 Task: Create a due date automation trigger when advanced on, on the monday of the week a card is due add basic without the green label at 11:00 AM.
Action: Mouse moved to (1194, 97)
Screenshot: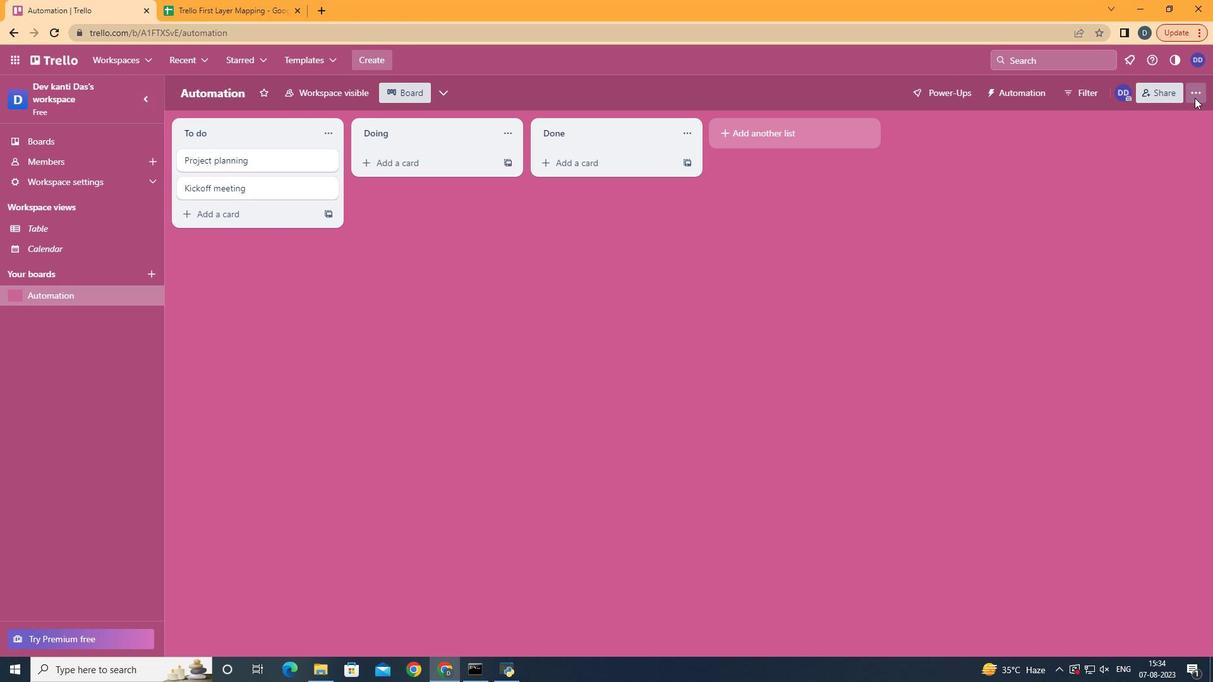 
Action: Mouse pressed left at (1194, 97)
Screenshot: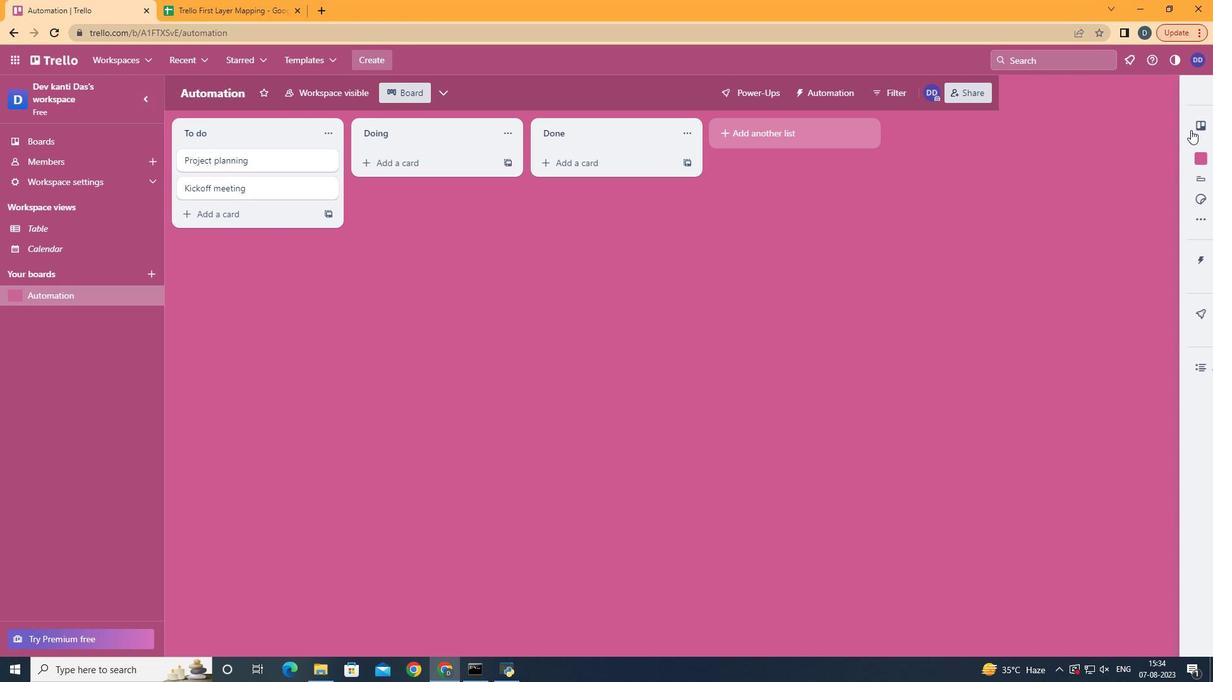 
Action: Mouse moved to (1119, 281)
Screenshot: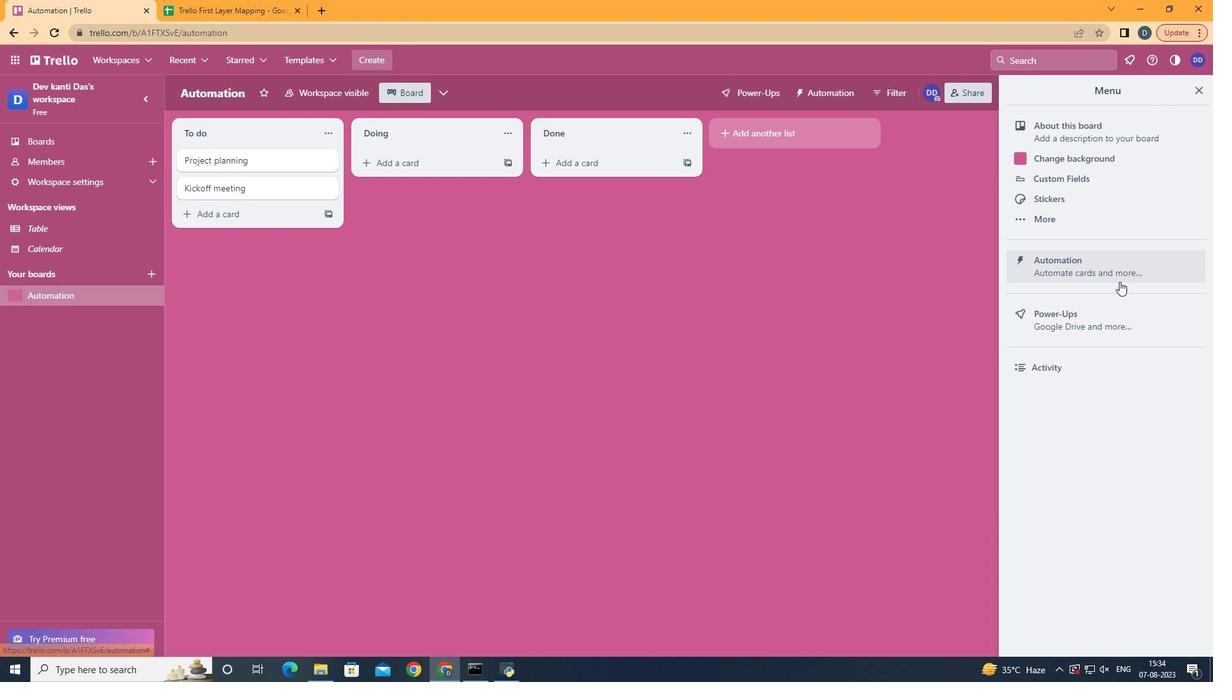 
Action: Mouse pressed left at (1119, 281)
Screenshot: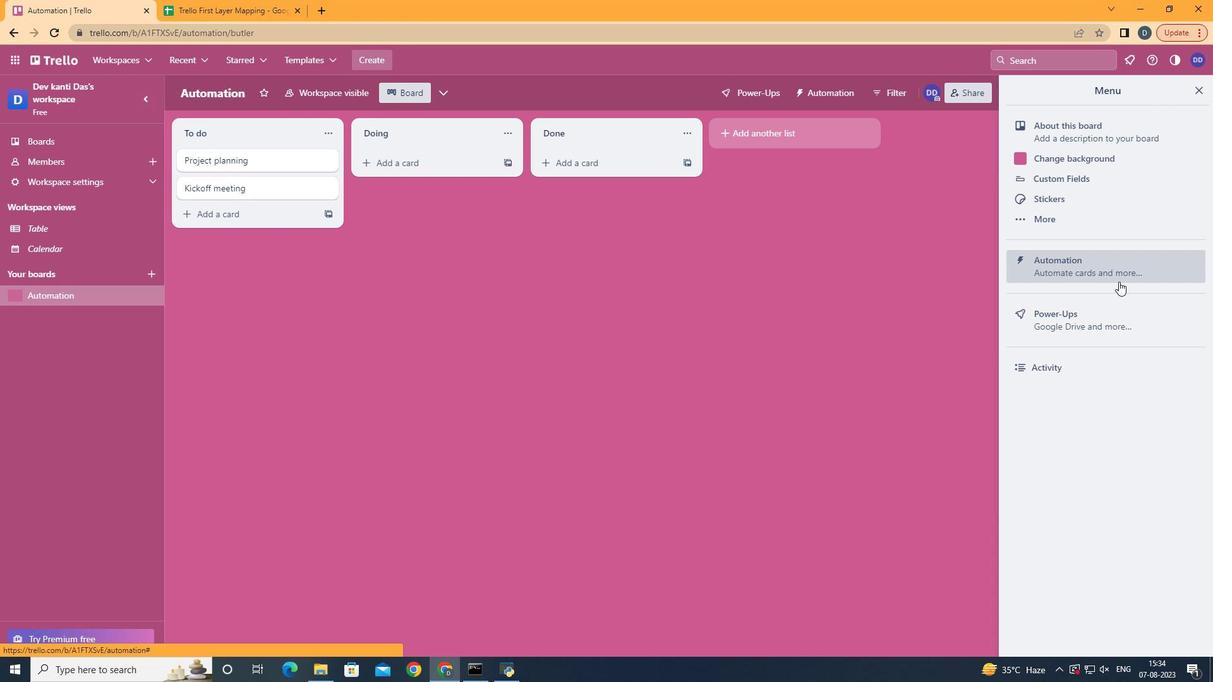 
Action: Mouse moved to (252, 255)
Screenshot: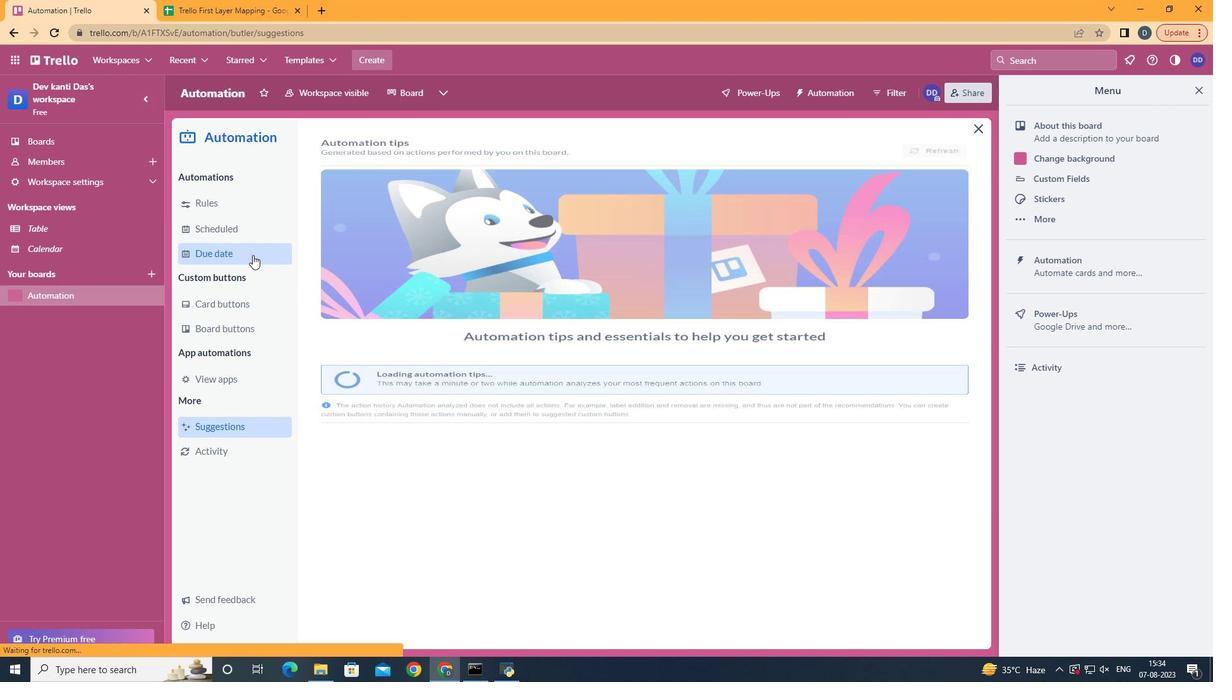 
Action: Mouse pressed left at (252, 255)
Screenshot: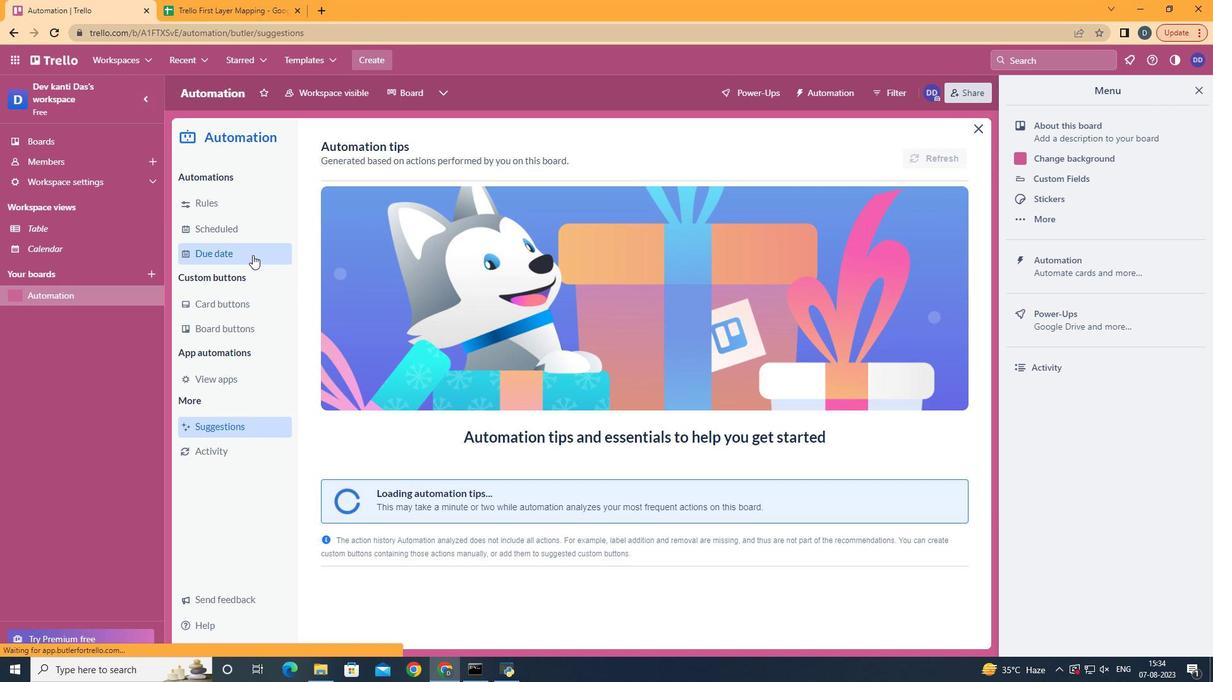 
Action: Mouse moved to (877, 152)
Screenshot: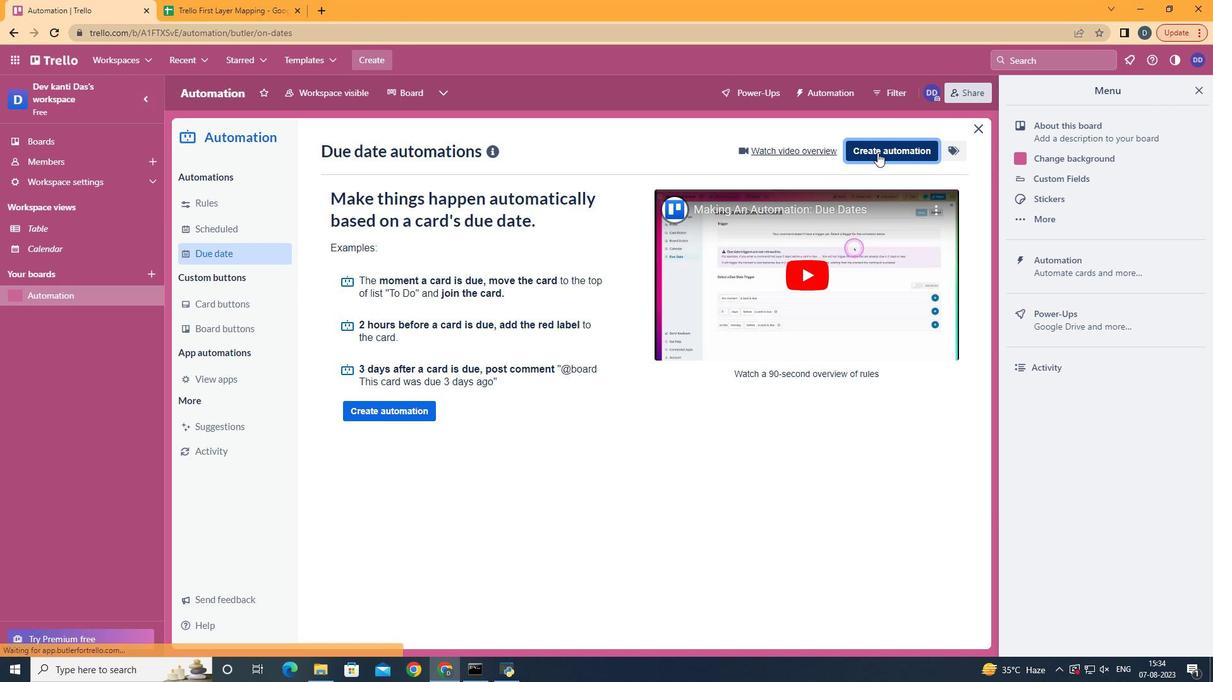 
Action: Mouse pressed left at (877, 152)
Screenshot: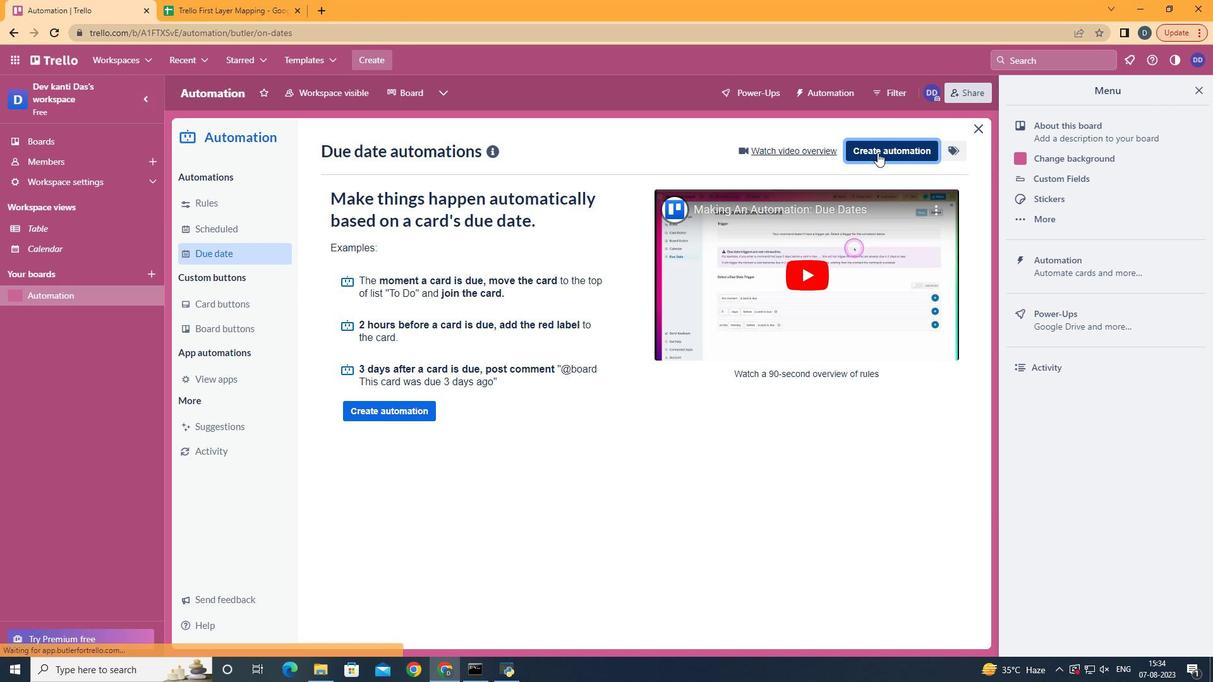 
Action: Mouse moved to (671, 276)
Screenshot: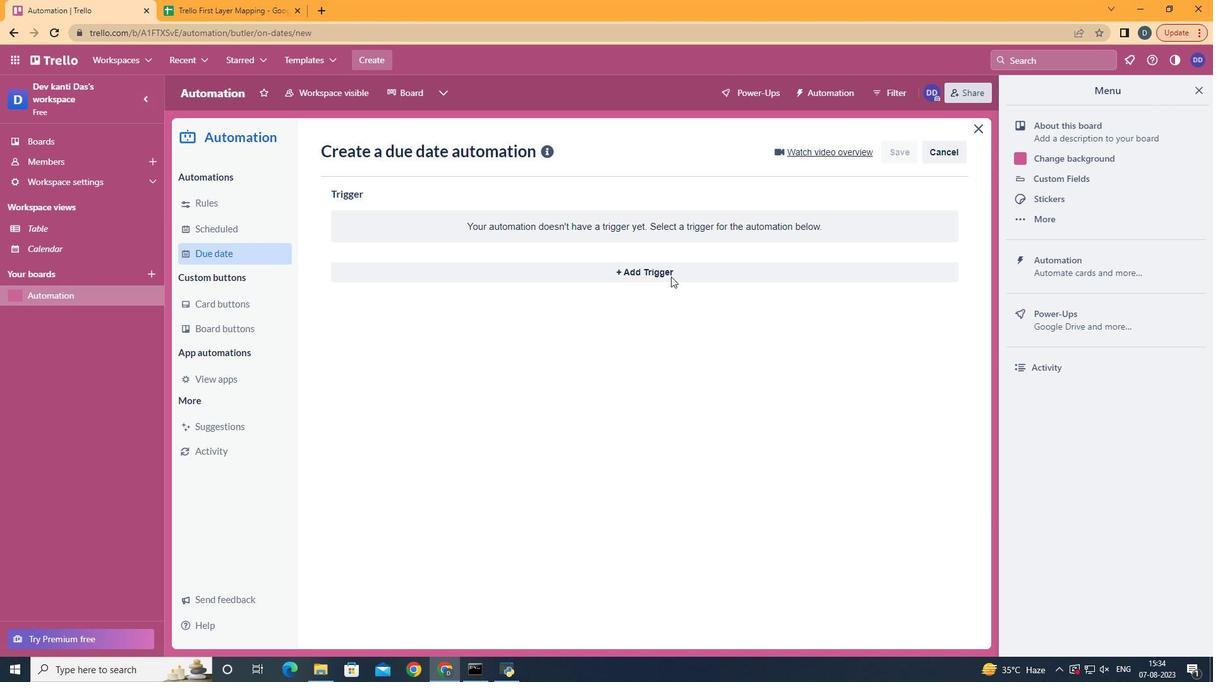 
Action: Mouse pressed left at (671, 276)
Screenshot: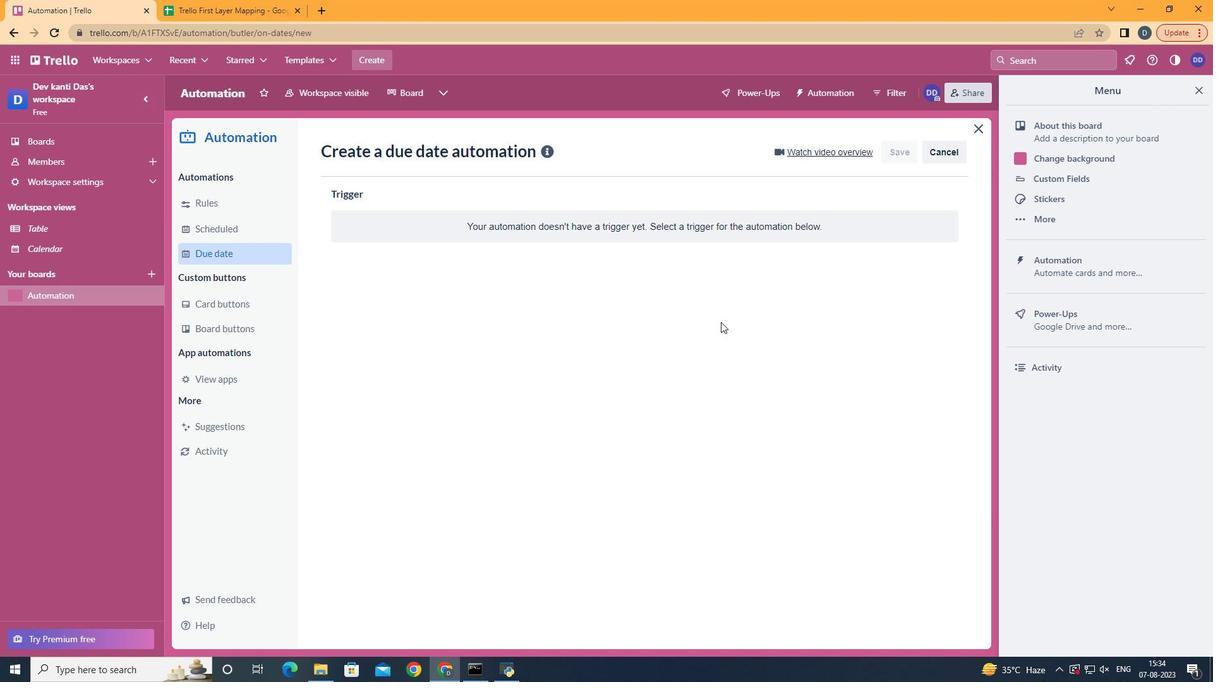 
Action: Mouse moved to (404, 325)
Screenshot: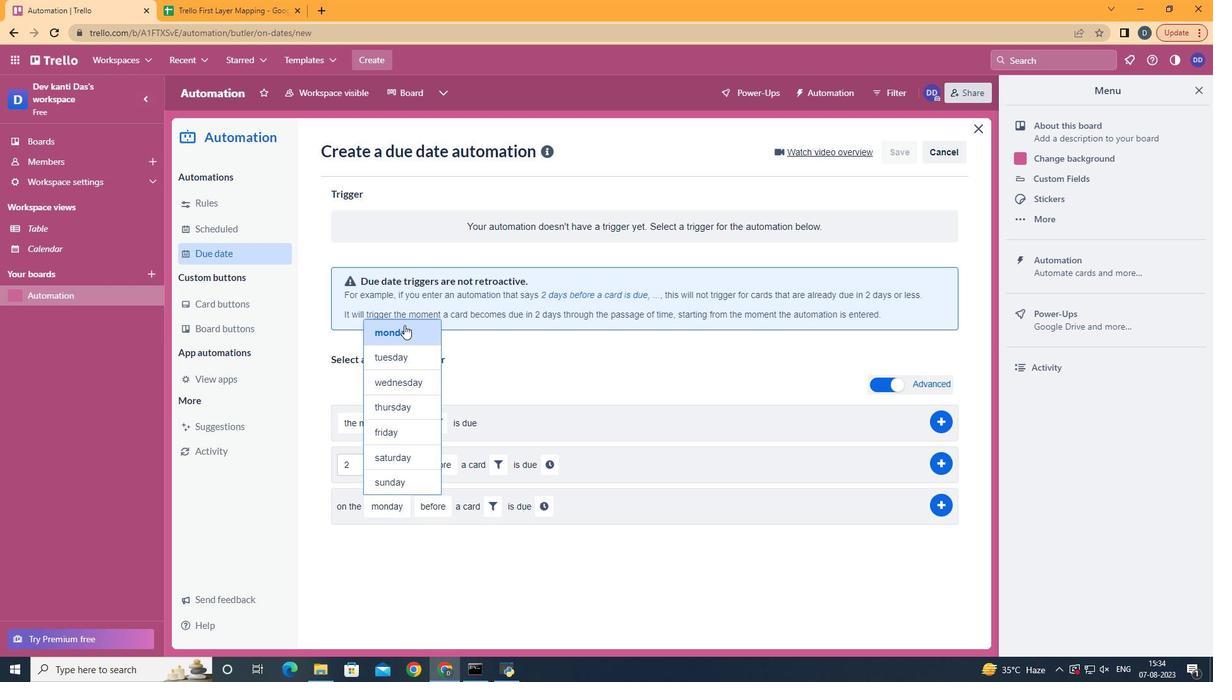 
Action: Mouse pressed left at (404, 325)
Screenshot: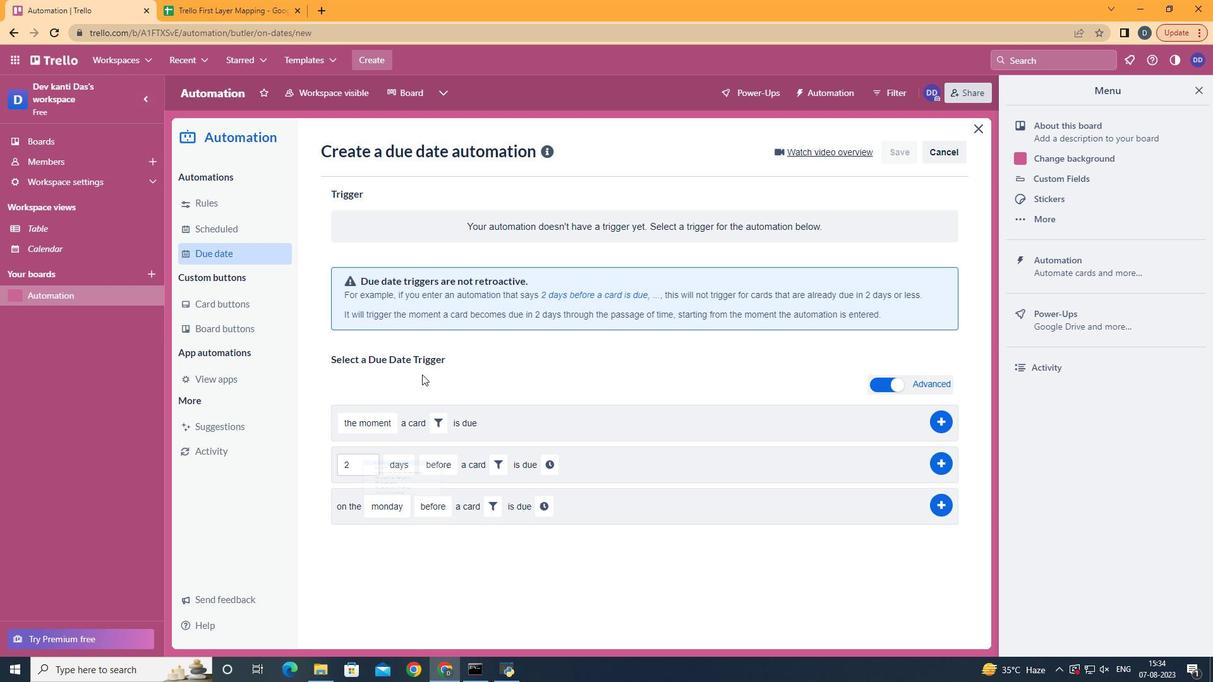 
Action: Mouse moved to (452, 585)
Screenshot: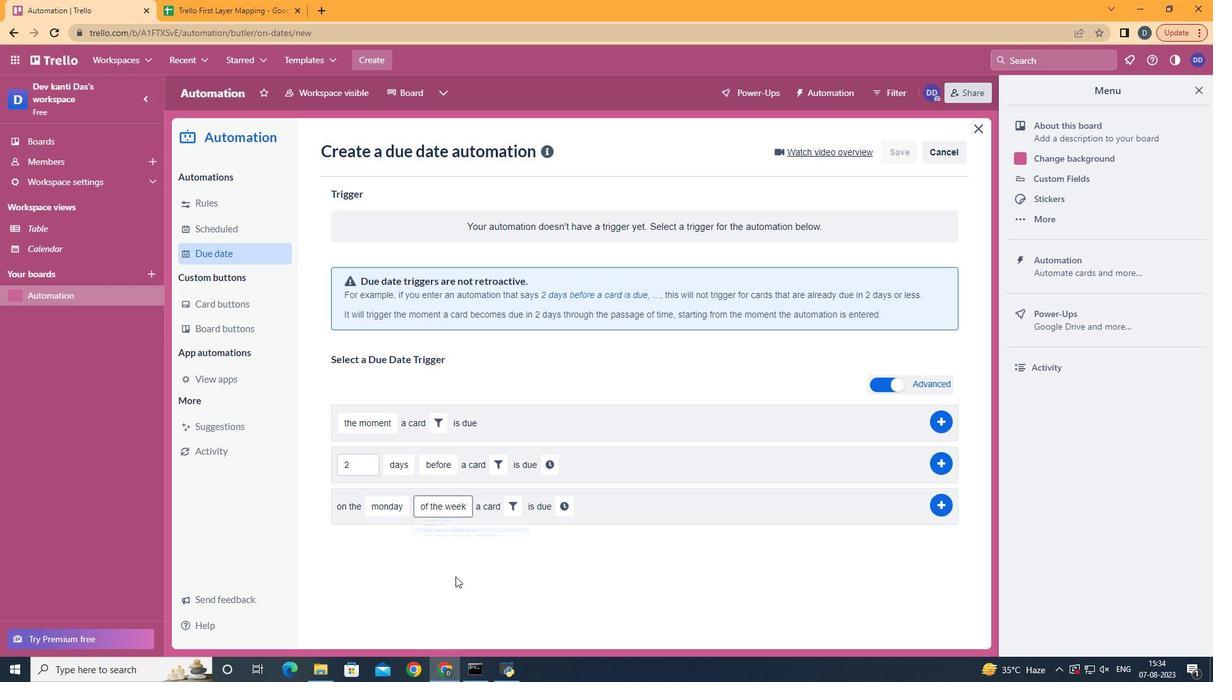 
Action: Mouse pressed left at (452, 585)
Screenshot: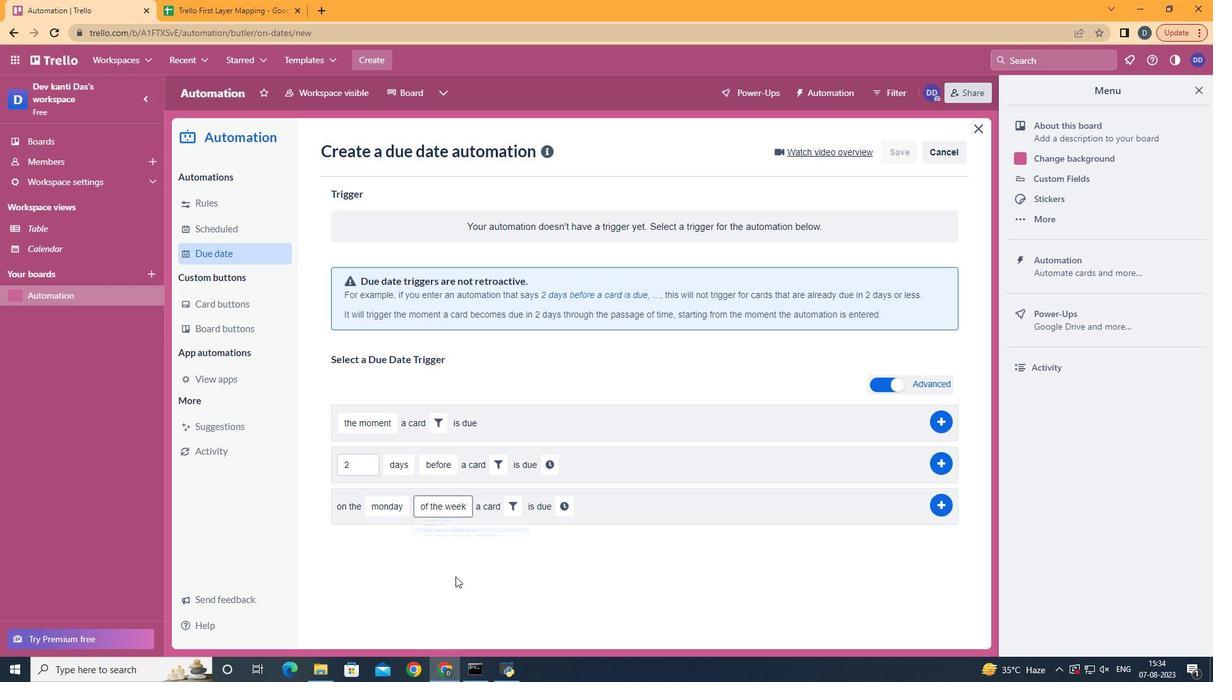 
Action: Mouse moved to (505, 500)
Screenshot: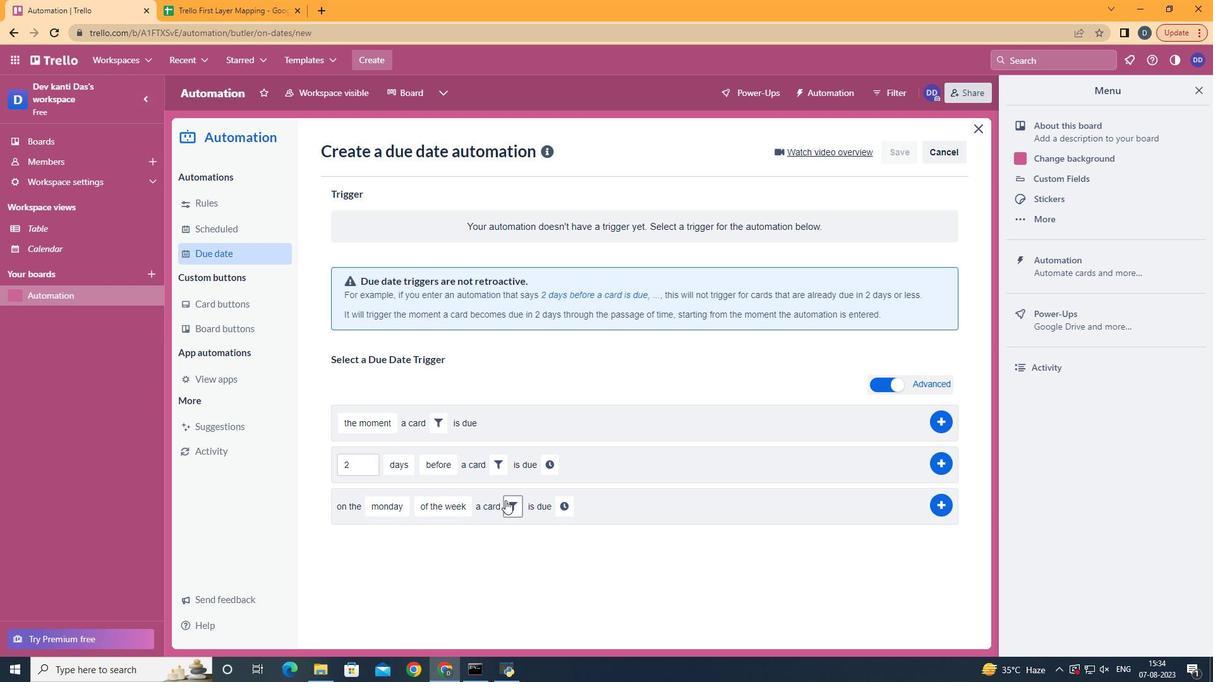 
Action: Mouse pressed left at (505, 500)
Screenshot: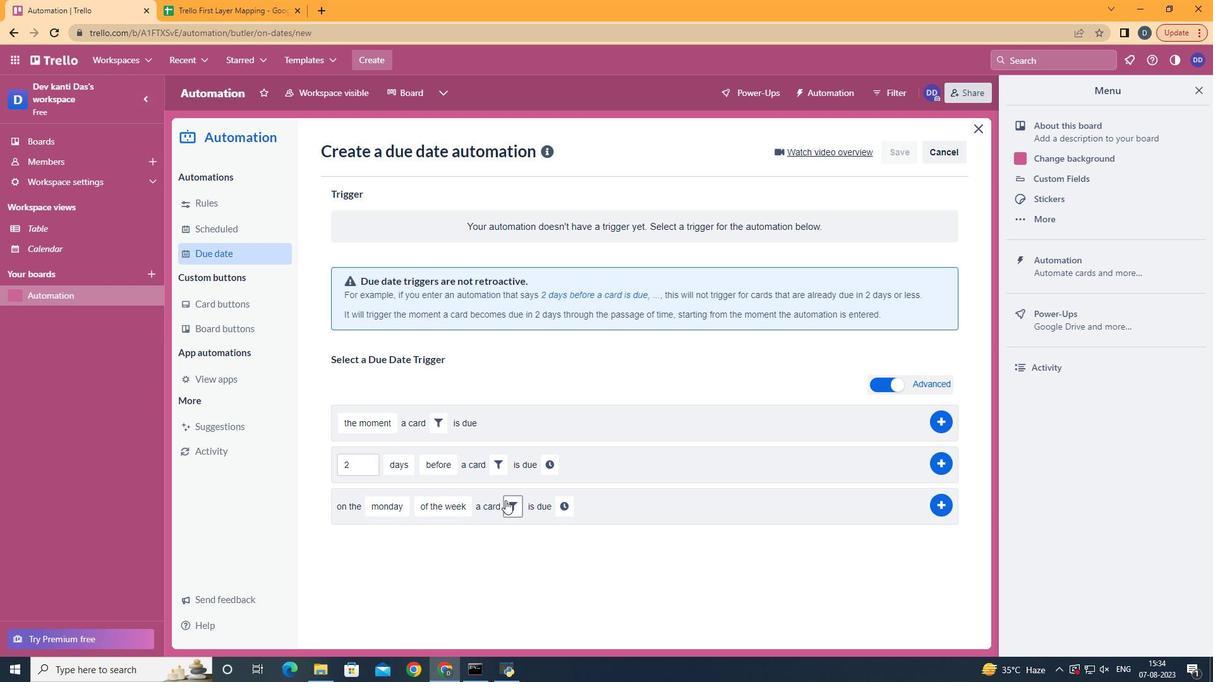 
Action: Mouse moved to (545, 554)
Screenshot: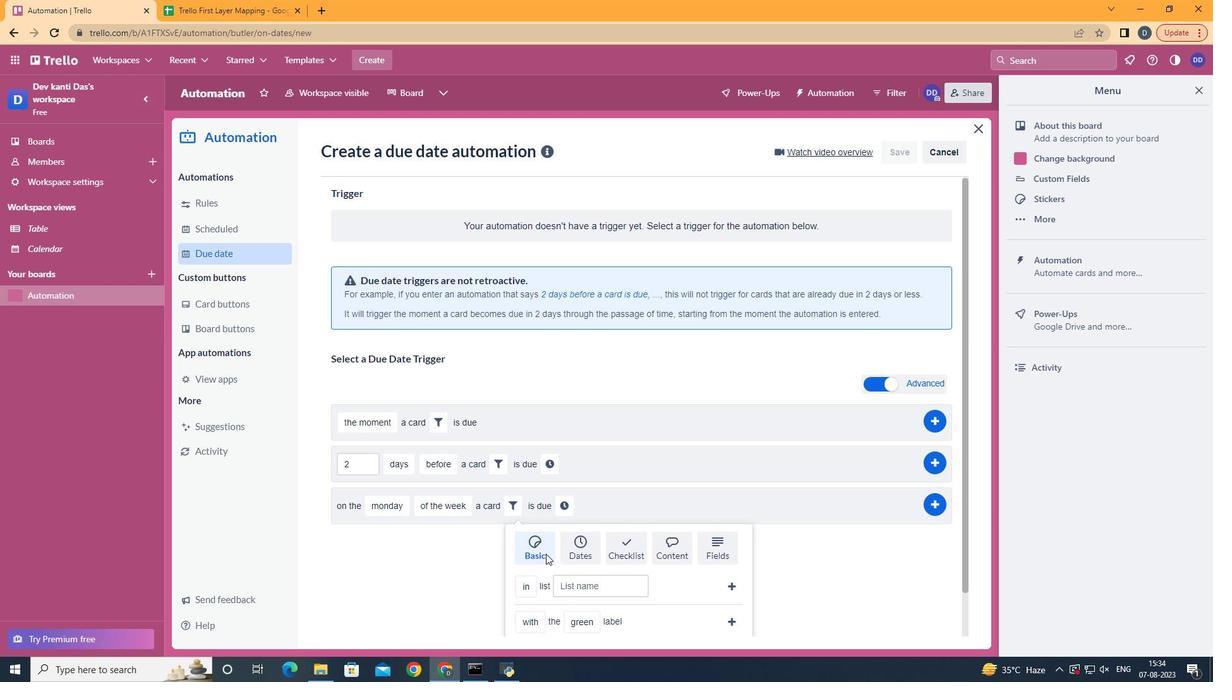 
Action: Mouse scrolled (545, 553) with delta (0, 0)
Screenshot: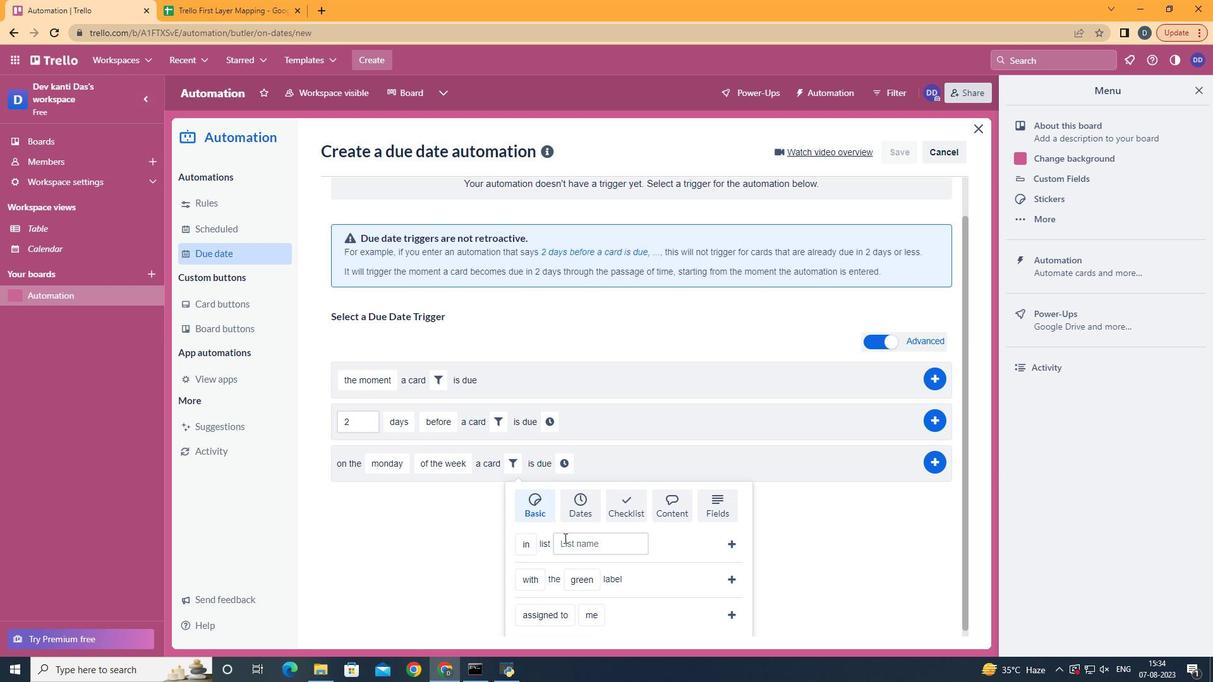 
Action: Mouse scrolled (545, 553) with delta (0, 0)
Screenshot: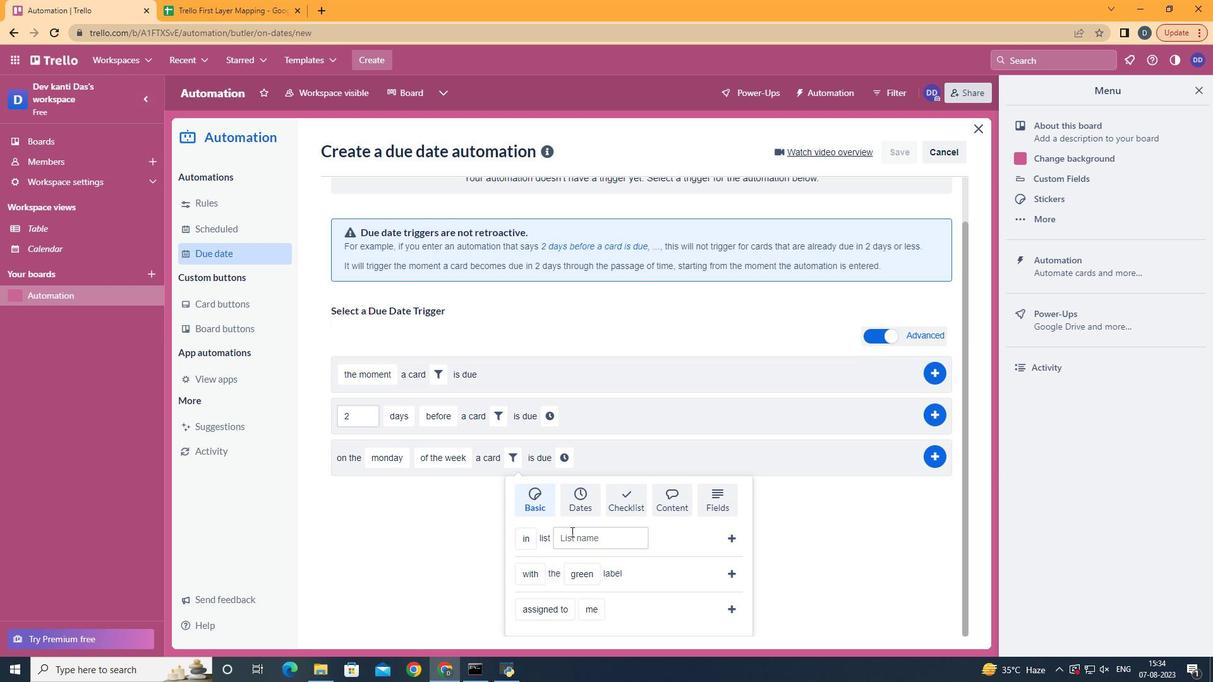 
Action: Mouse scrolled (545, 553) with delta (0, 0)
Screenshot: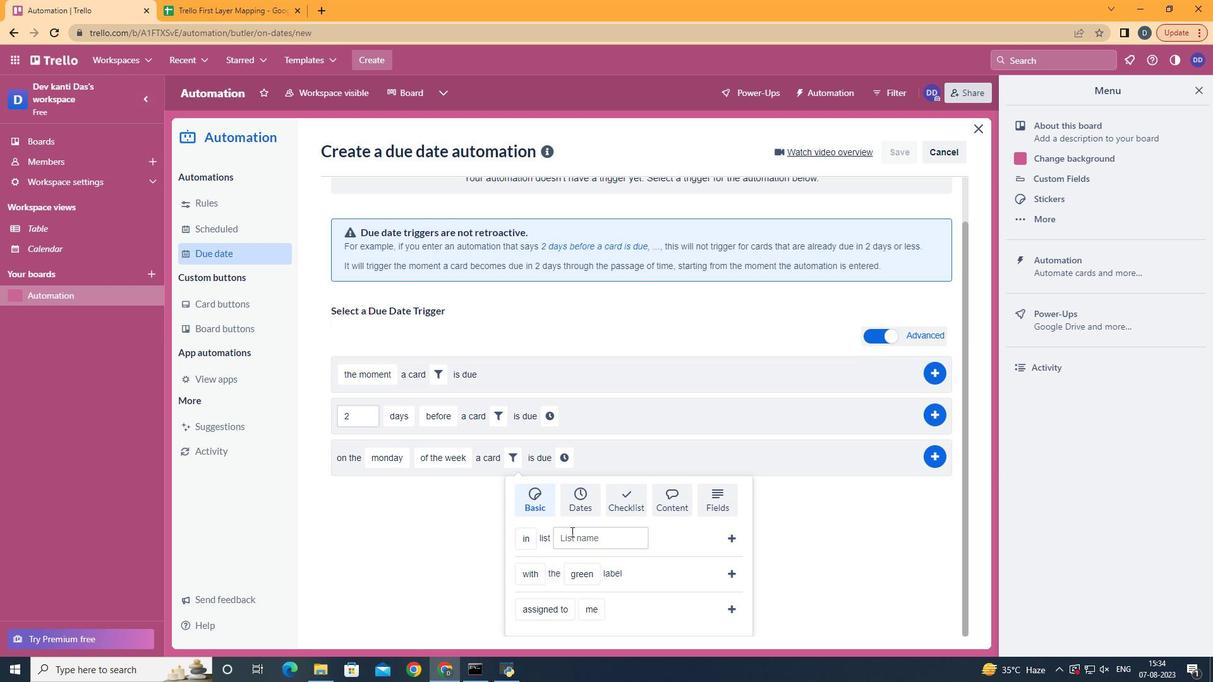 
Action: Mouse scrolled (545, 553) with delta (0, 0)
Screenshot: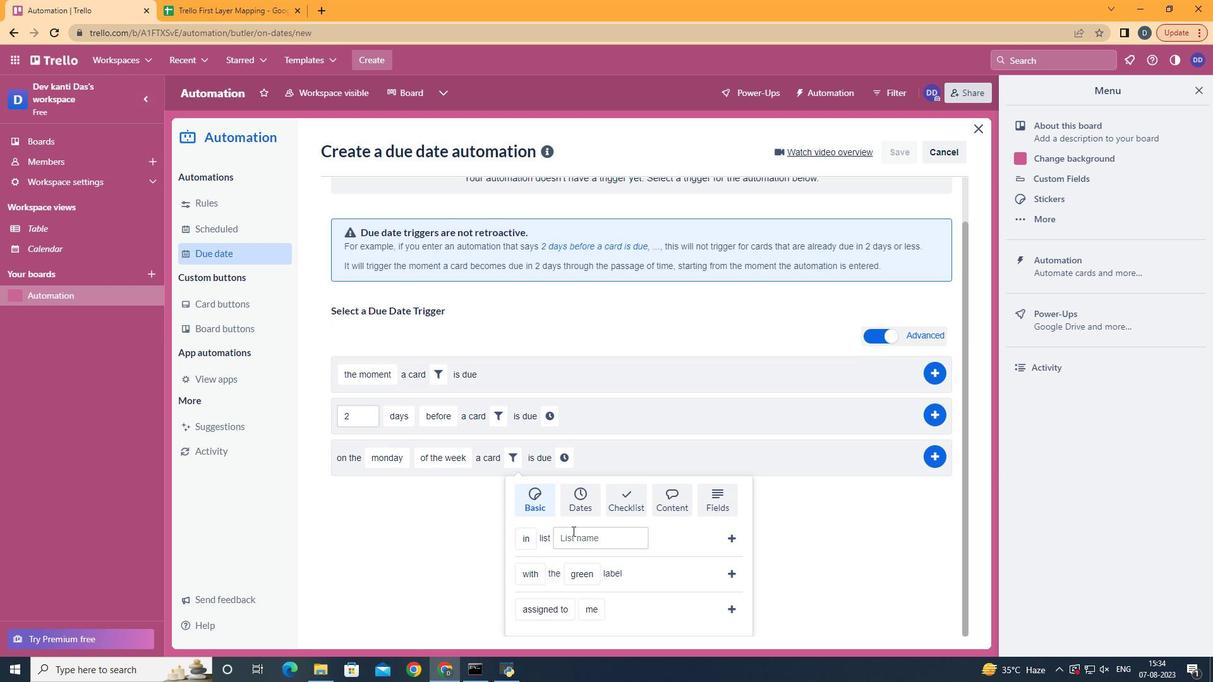 
Action: Mouse moved to (550, 528)
Screenshot: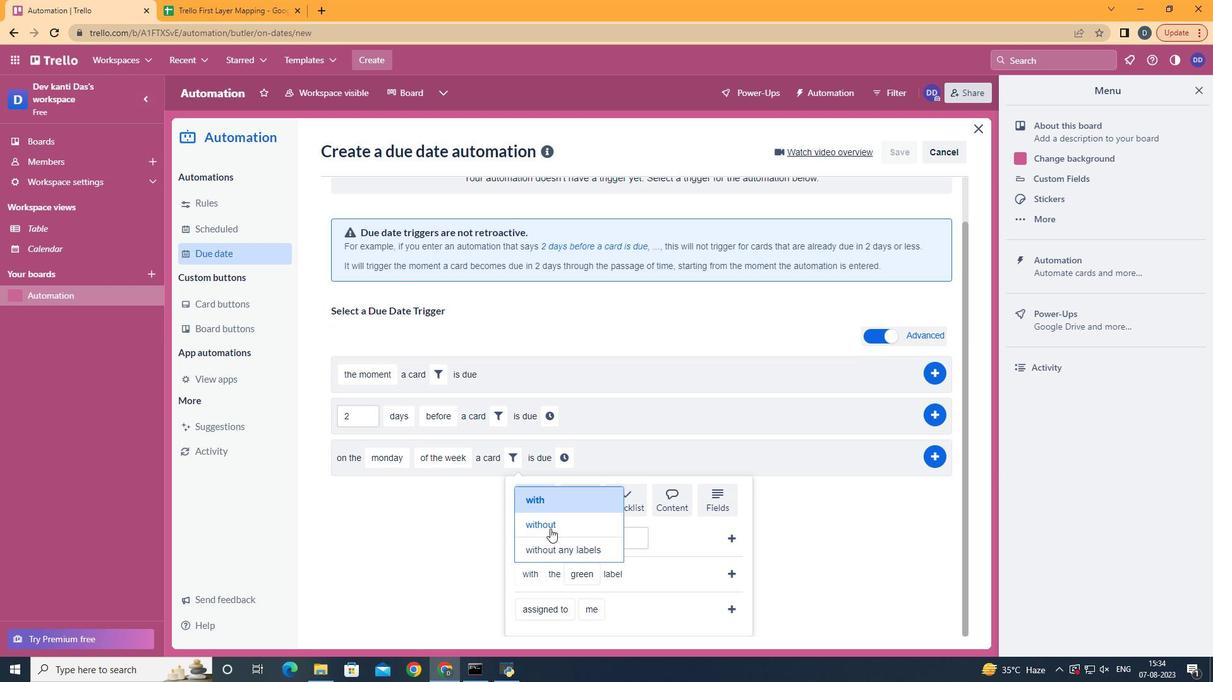 
Action: Mouse pressed left at (550, 528)
Screenshot: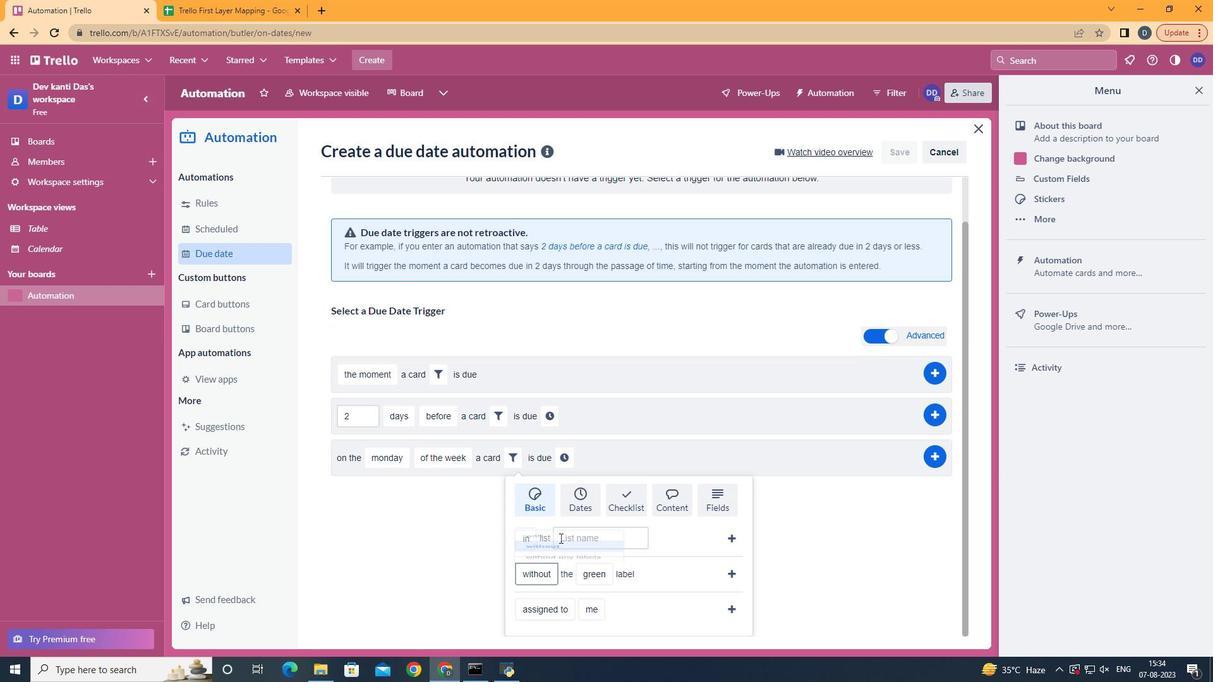 
Action: Mouse moved to (598, 403)
Screenshot: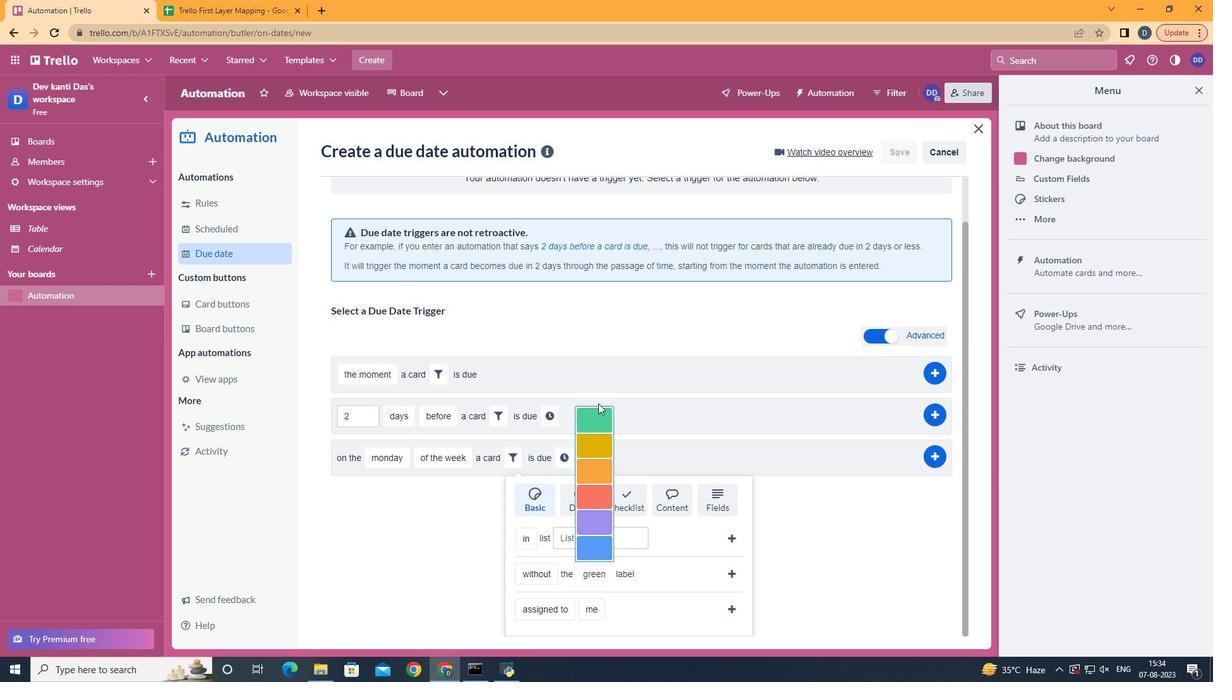 
Action: Mouse pressed left at (598, 403)
Screenshot: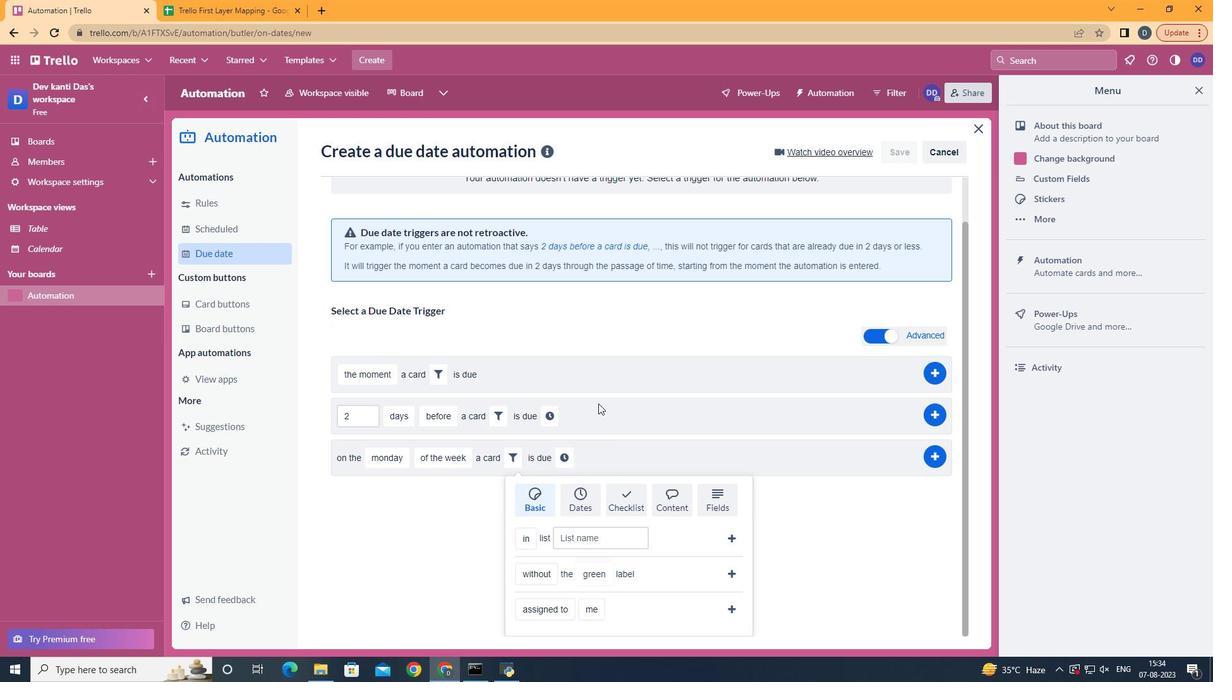
Action: Mouse moved to (508, 509)
Screenshot: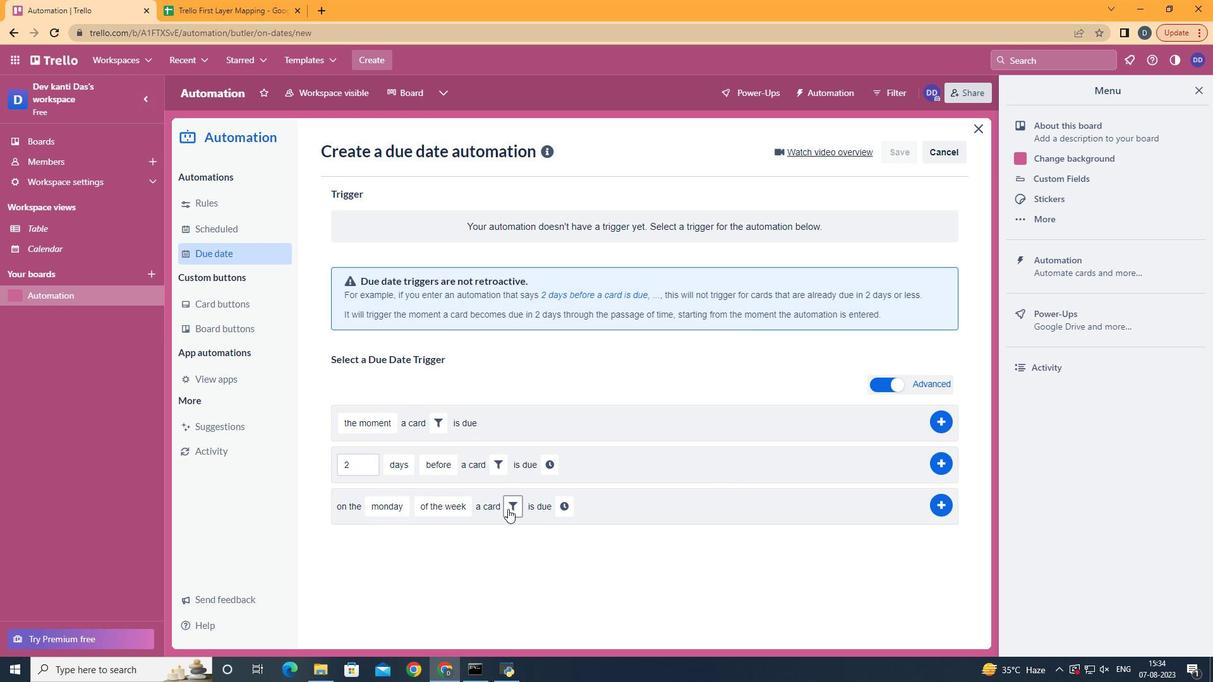 
Action: Mouse pressed left at (508, 509)
Screenshot: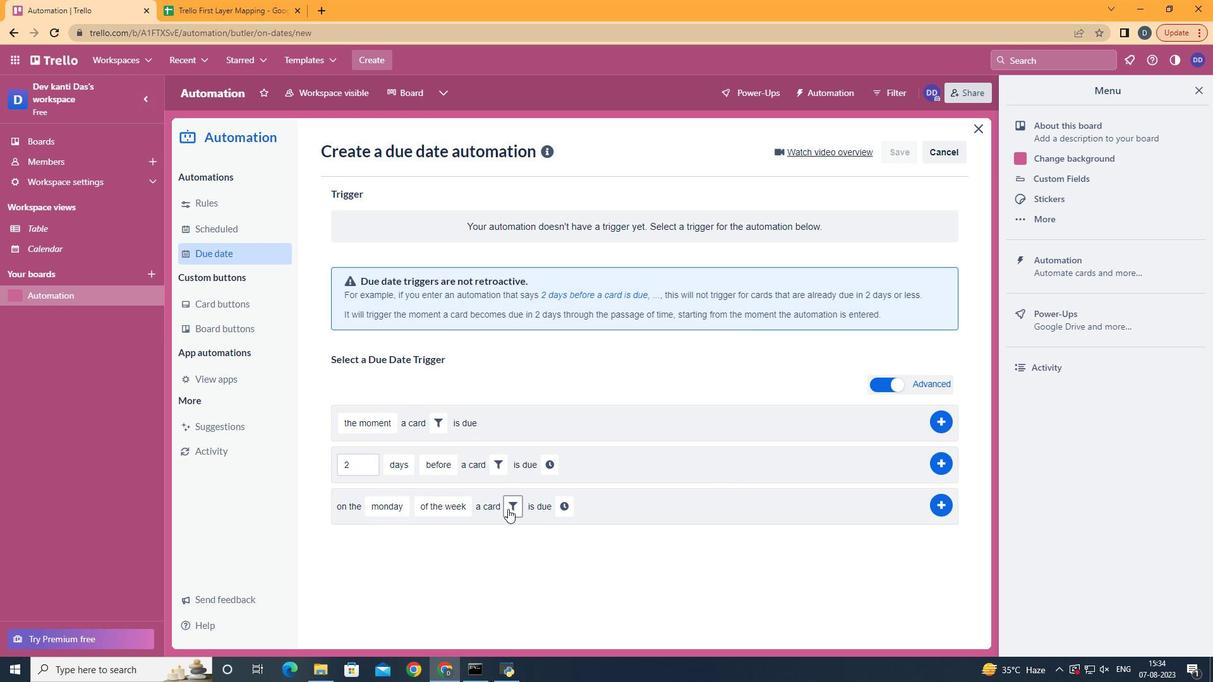 
Action: Mouse moved to (619, 422)
Screenshot: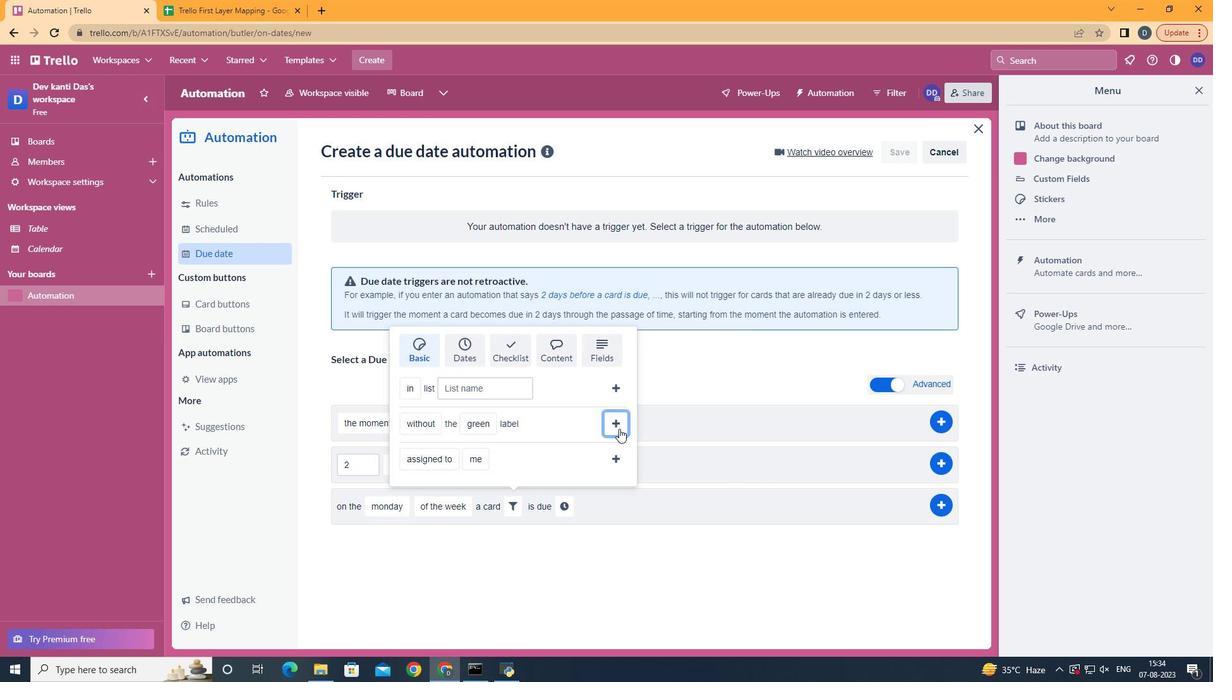 
Action: Mouse pressed left at (619, 422)
Screenshot: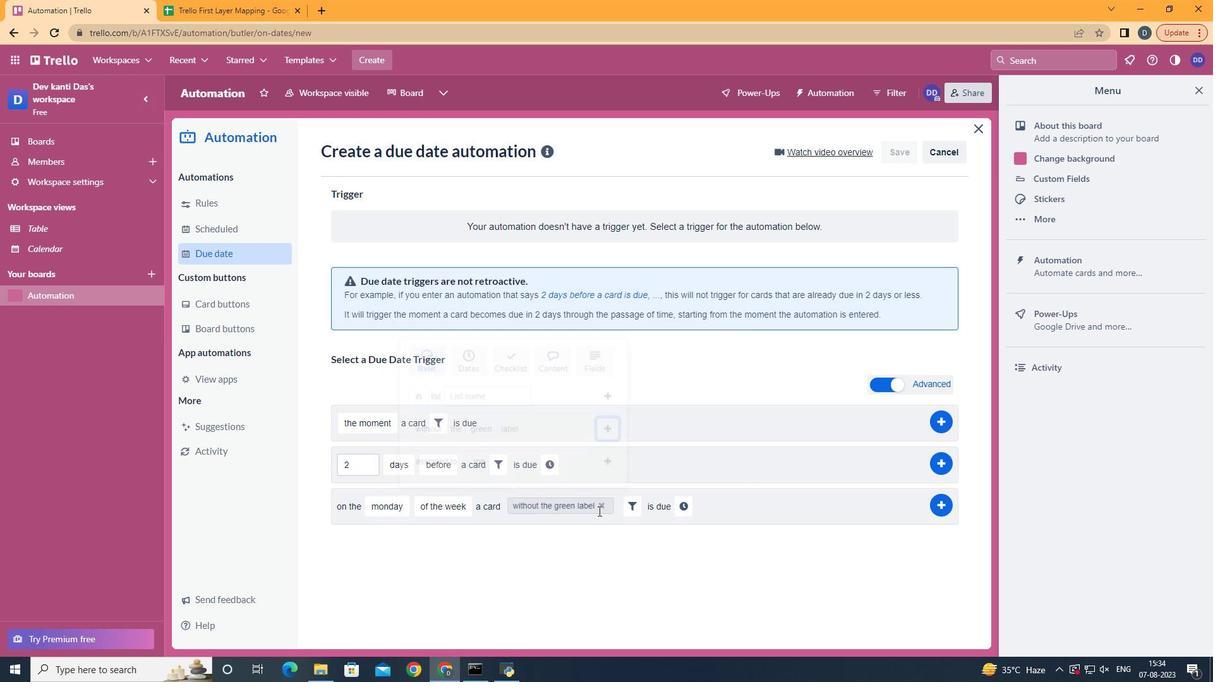 
Action: Mouse moved to (683, 505)
Screenshot: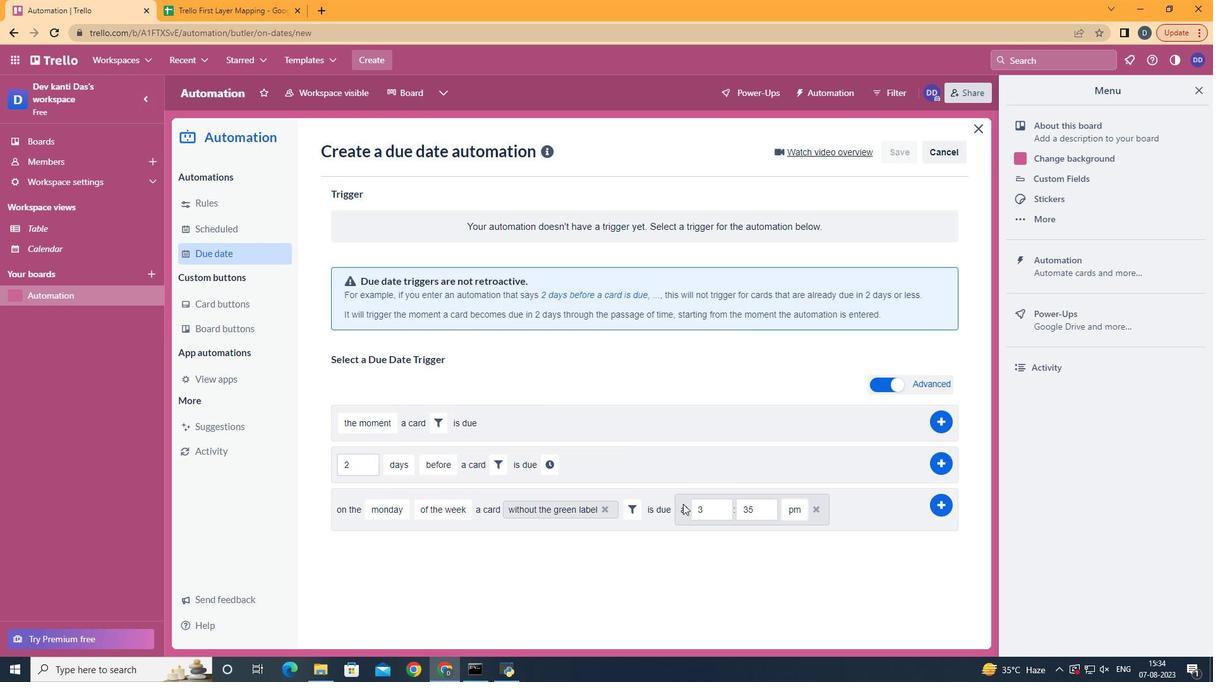 
Action: Mouse pressed left at (683, 505)
Screenshot: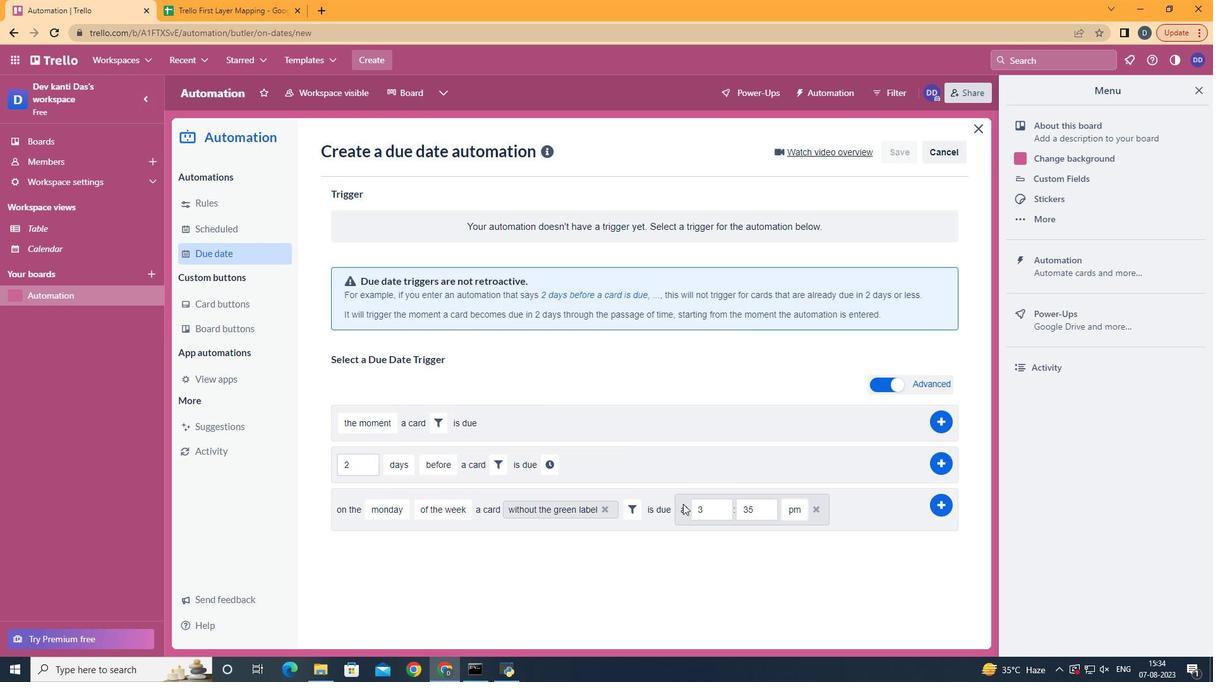 
Action: Mouse moved to (719, 516)
Screenshot: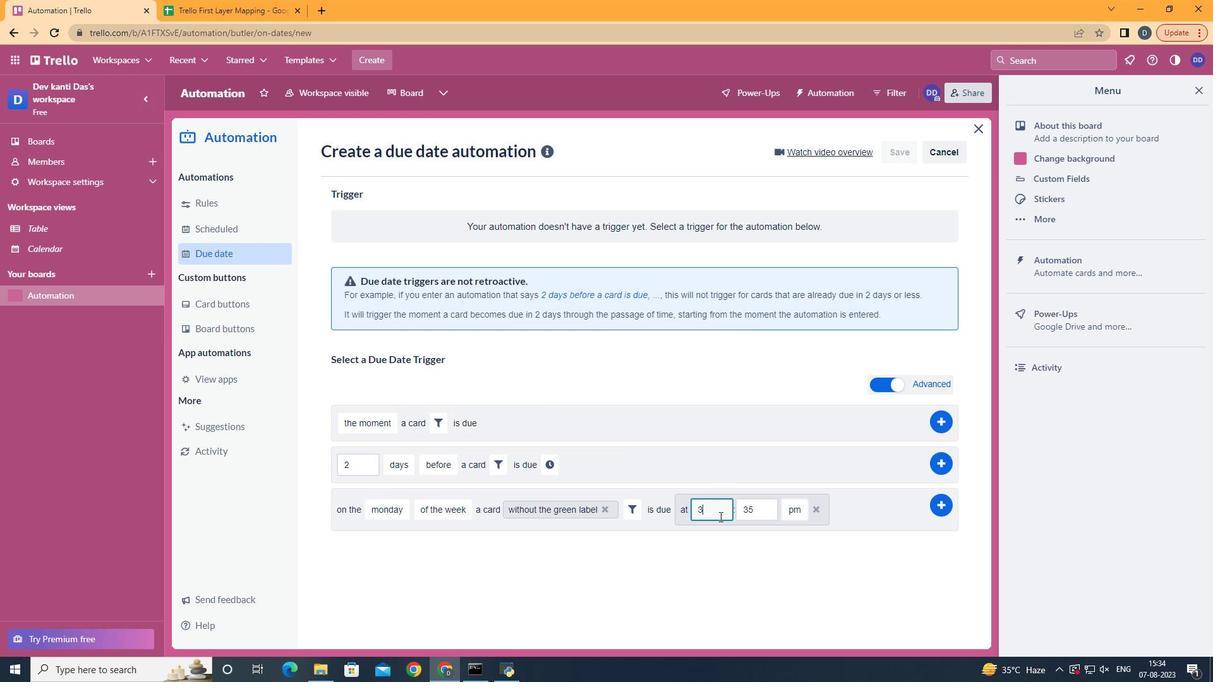 
Action: Mouse pressed left at (719, 516)
Screenshot: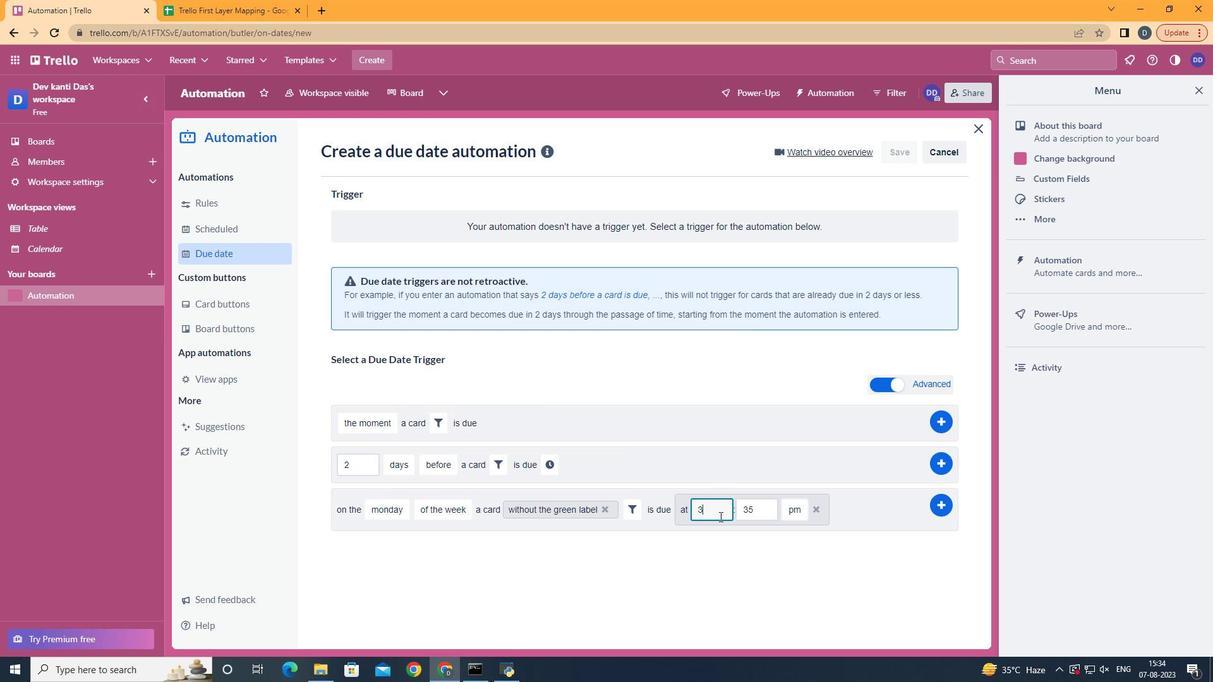 
Action: Key pressed <Key.backspace>11
Screenshot: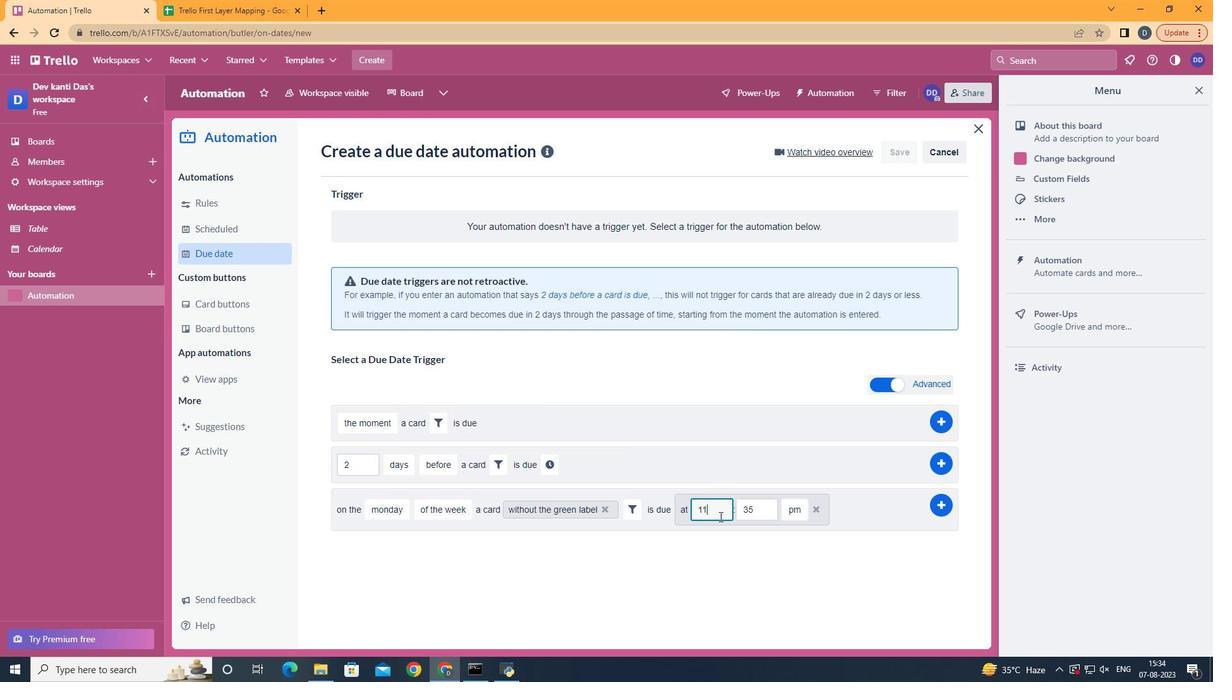 
Action: Mouse moved to (753, 506)
Screenshot: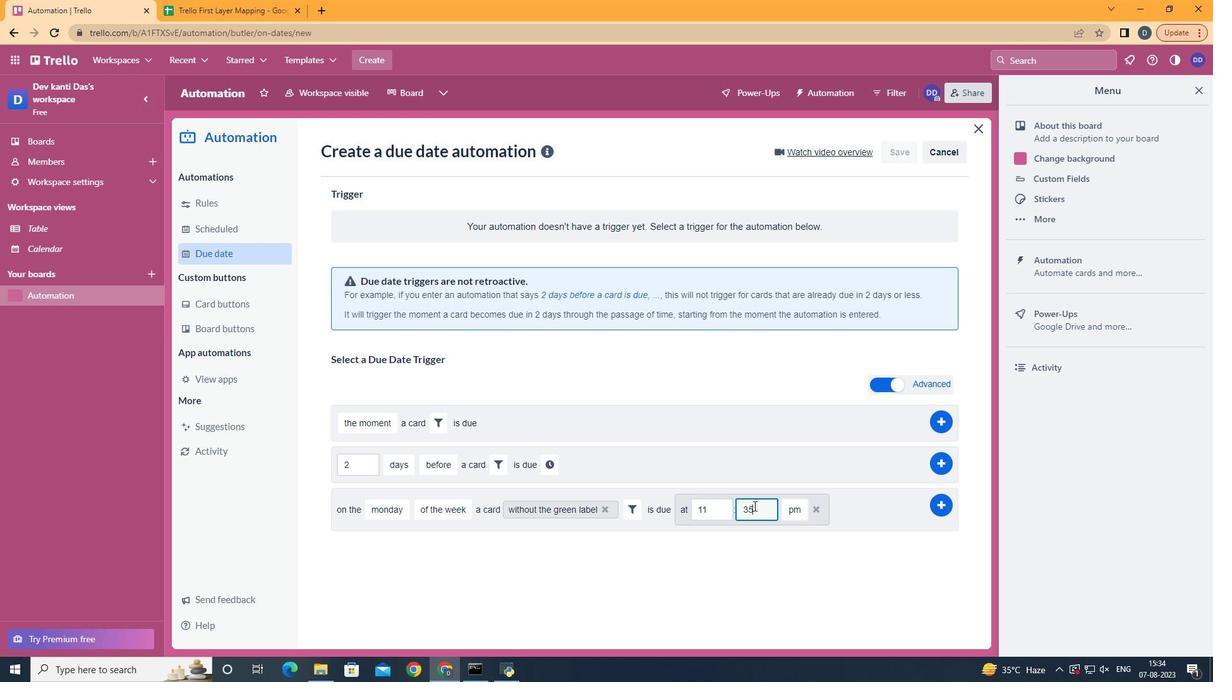 
Action: Mouse pressed left at (753, 506)
Screenshot: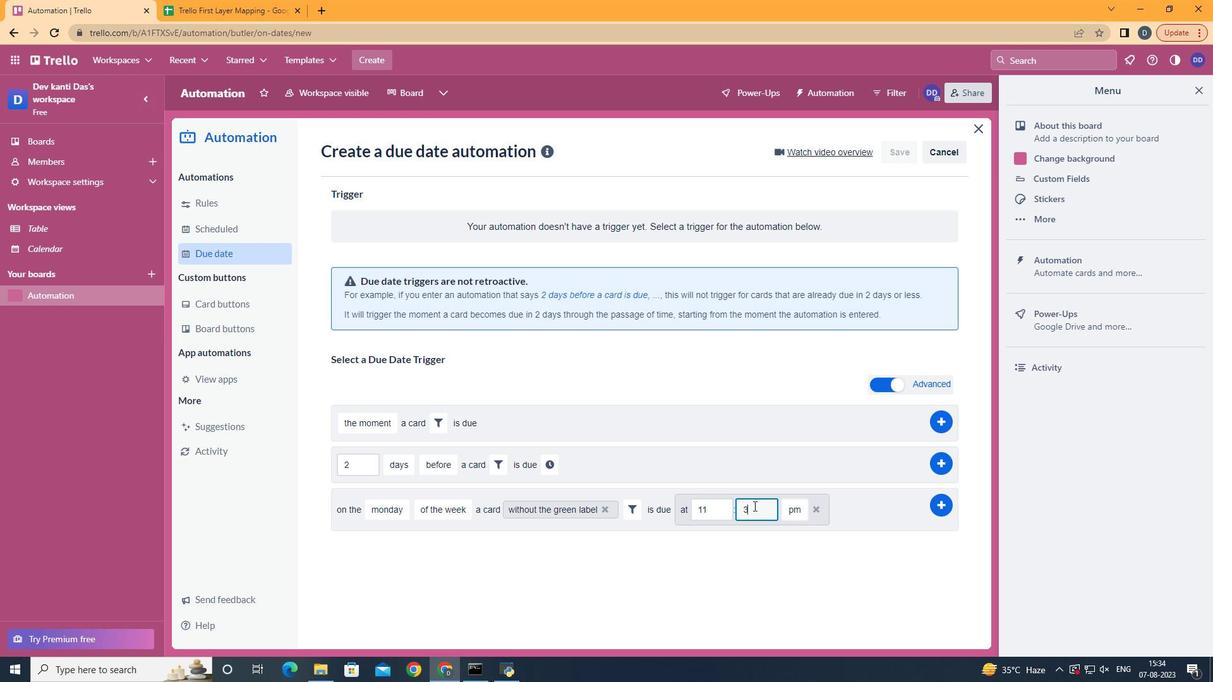 
Action: Key pressed <Key.backspace><Key.backspace>00
Screenshot: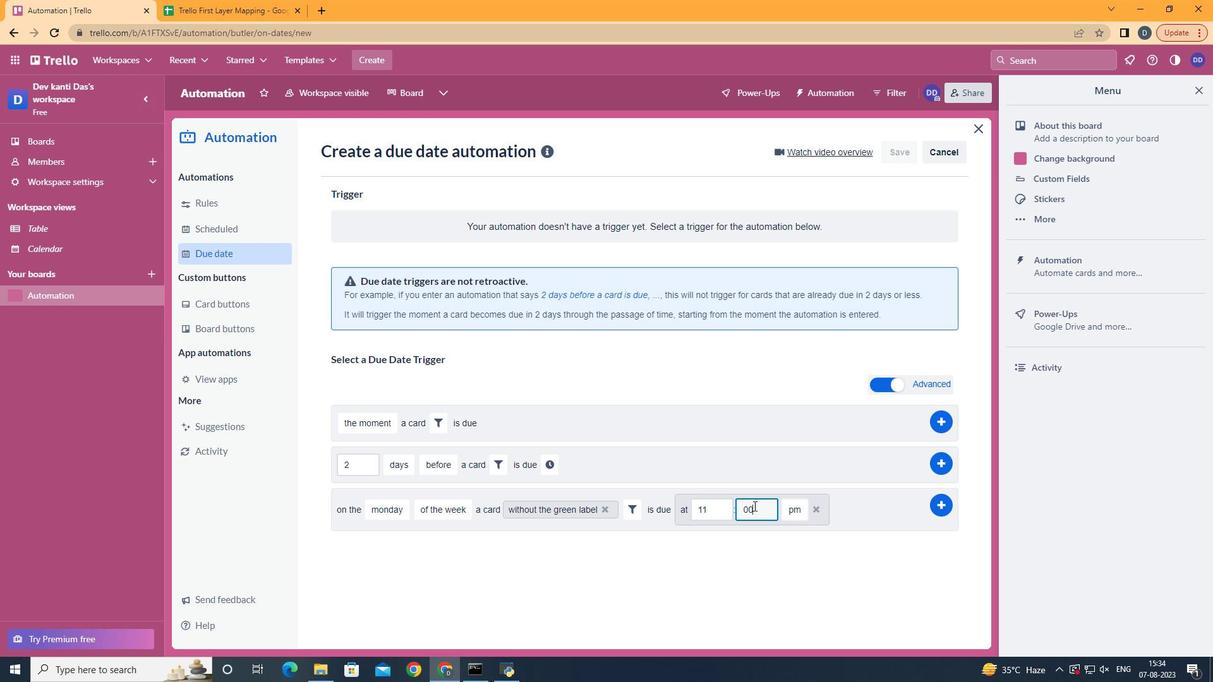 
Action: Mouse moved to (798, 536)
Screenshot: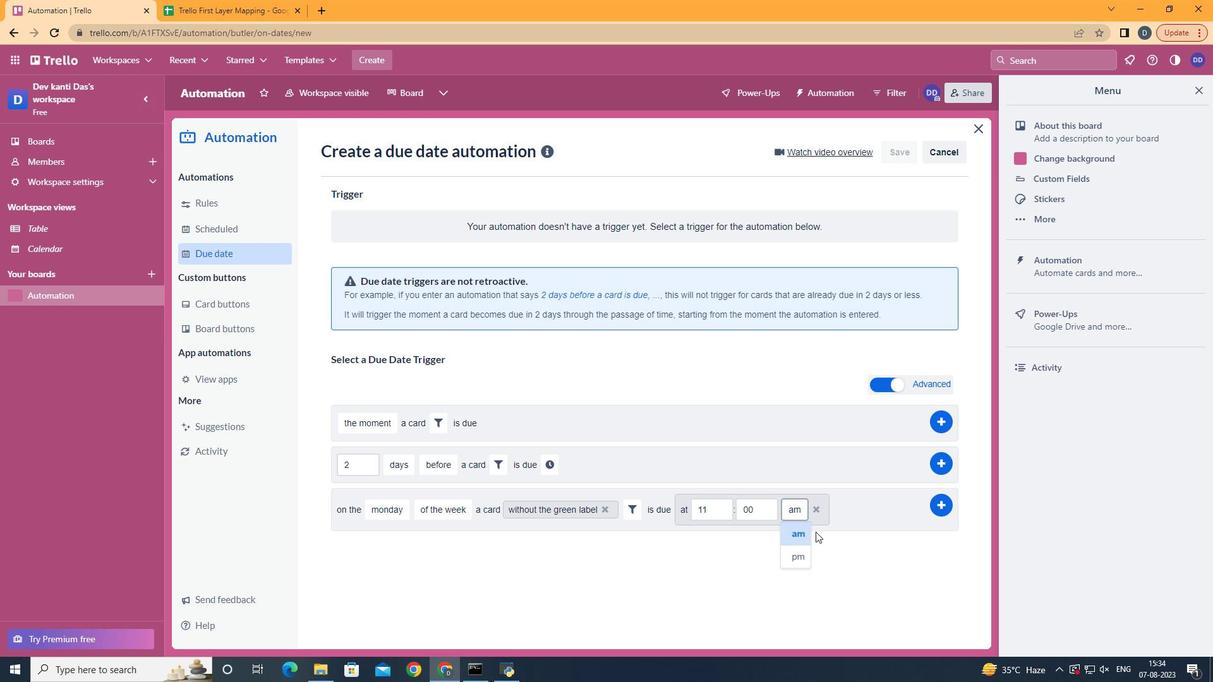 
Action: Mouse pressed left at (798, 536)
Screenshot: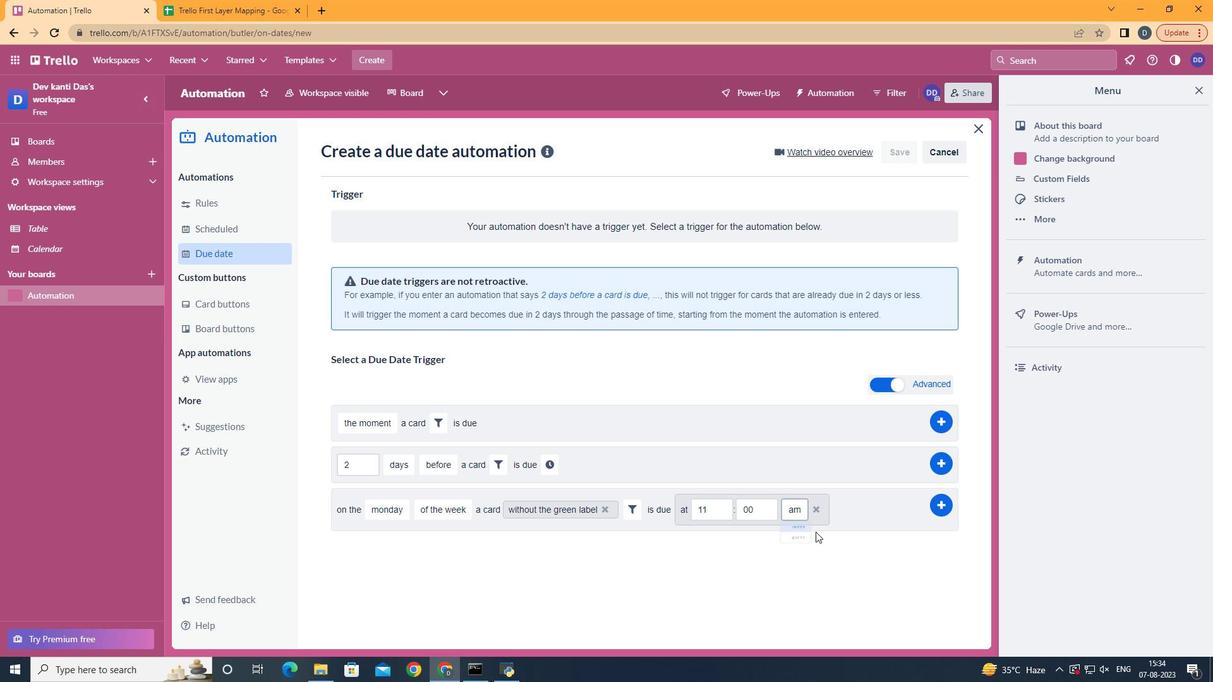 
Action: Mouse moved to (932, 506)
Screenshot: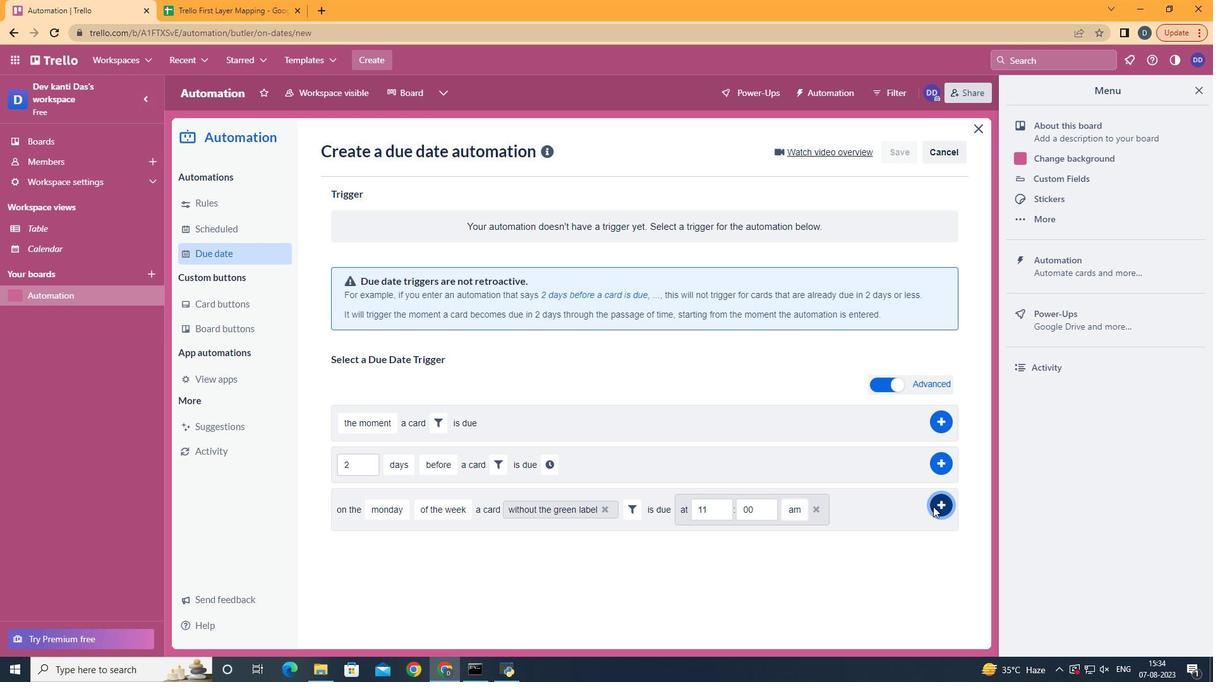 
Action: Mouse pressed left at (932, 506)
Screenshot: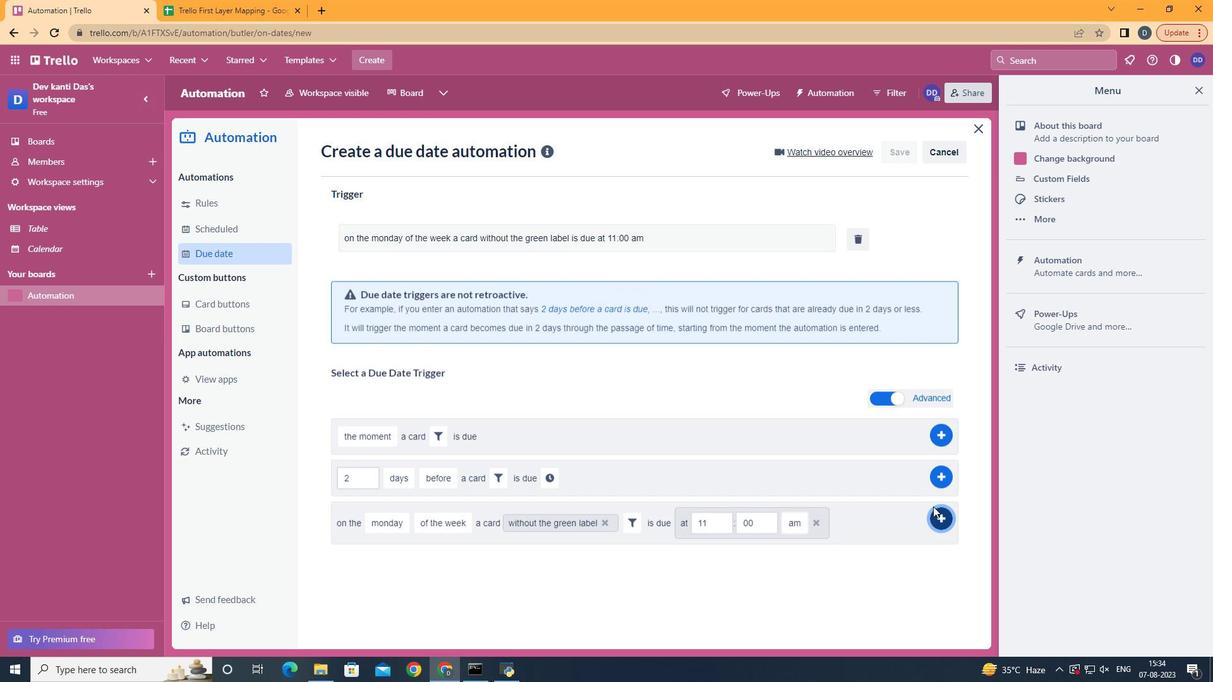 
Action: Mouse moved to (709, 223)
Screenshot: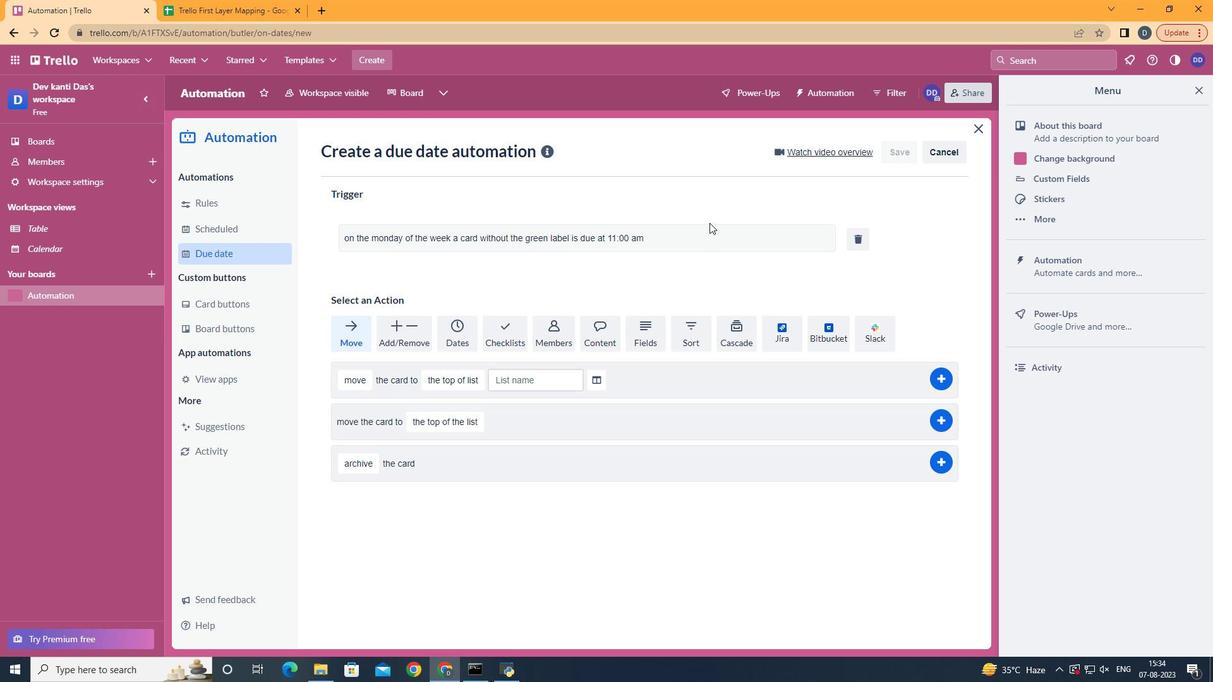 
